 Task: Add Attachment from "Attach a link" to Card Card0000000388 in Board Board0000000097 in Workspace WS0000000033 in Trello. Add Cover Red to Card Card0000000388 in Board Board0000000097 in Workspace WS0000000033 in Trello. Add "Join Card" Button Button0000000388  to Card Card0000000388 in Board Board0000000097 in Workspace WS0000000033 in Trello. Add Description DS0000000388 to Card Card0000000388 in Board Board0000000097 in Workspace WS0000000033 in Trello. Add Comment CM0000000388 to Card Card0000000388 in Board Board0000000097 in Workspace WS0000000033 in Trello
Action: Mouse moved to (344, 476)
Screenshot: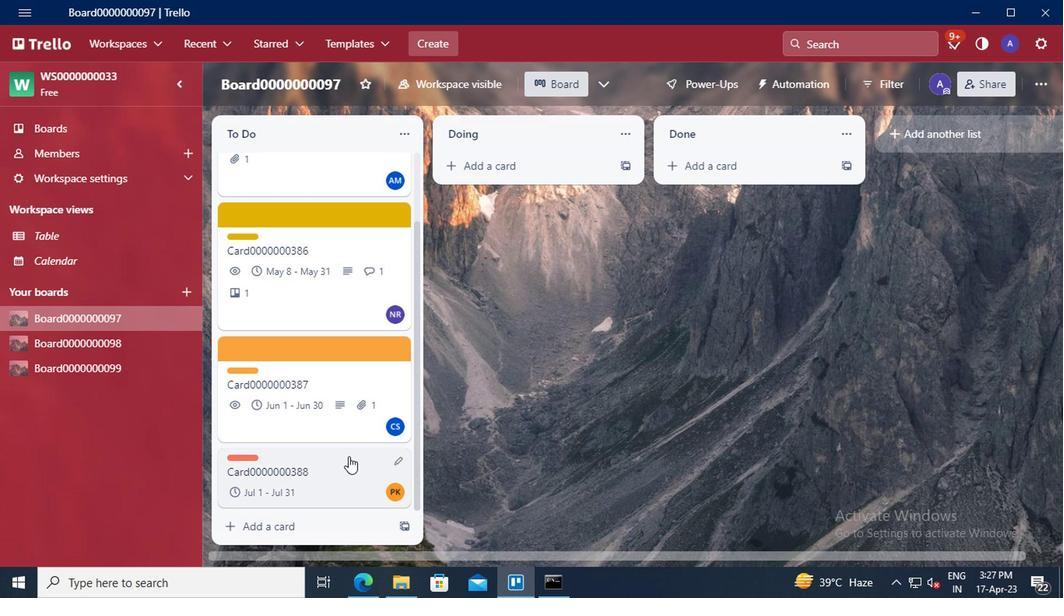 
Action: Mouse pressed left at (344, 476)
Screenshot: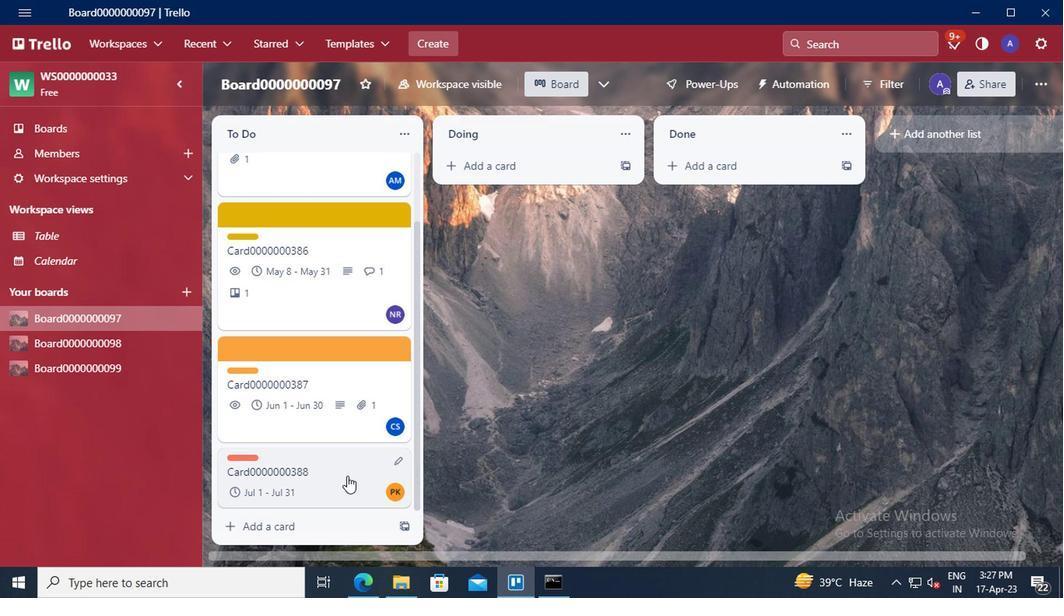
Action: Mouse moved to (720, 275)
Screenshot: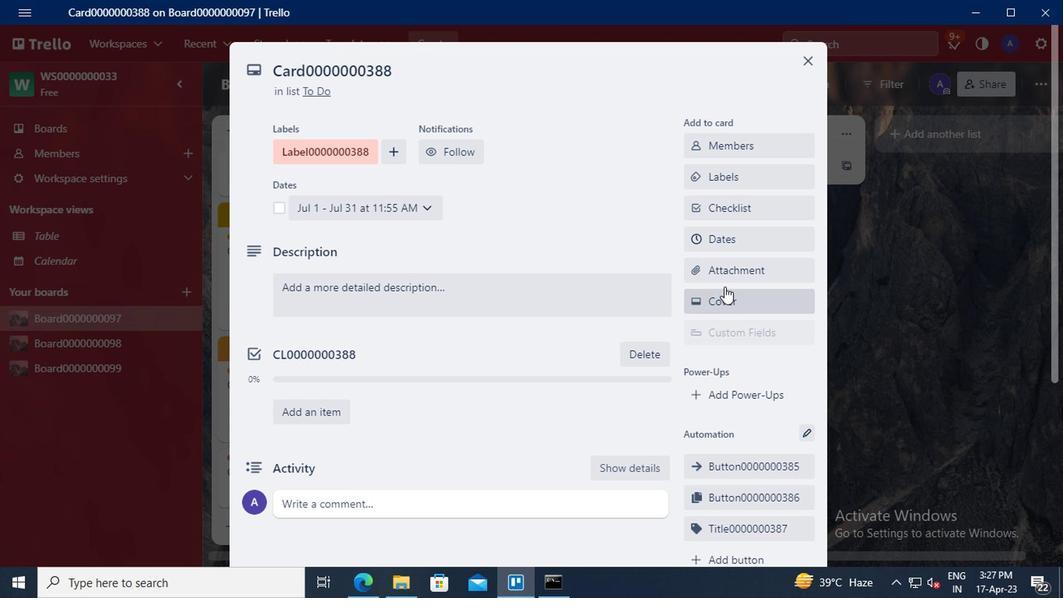 
Action: Mouse pressed left at (720, 275)
Screenshot: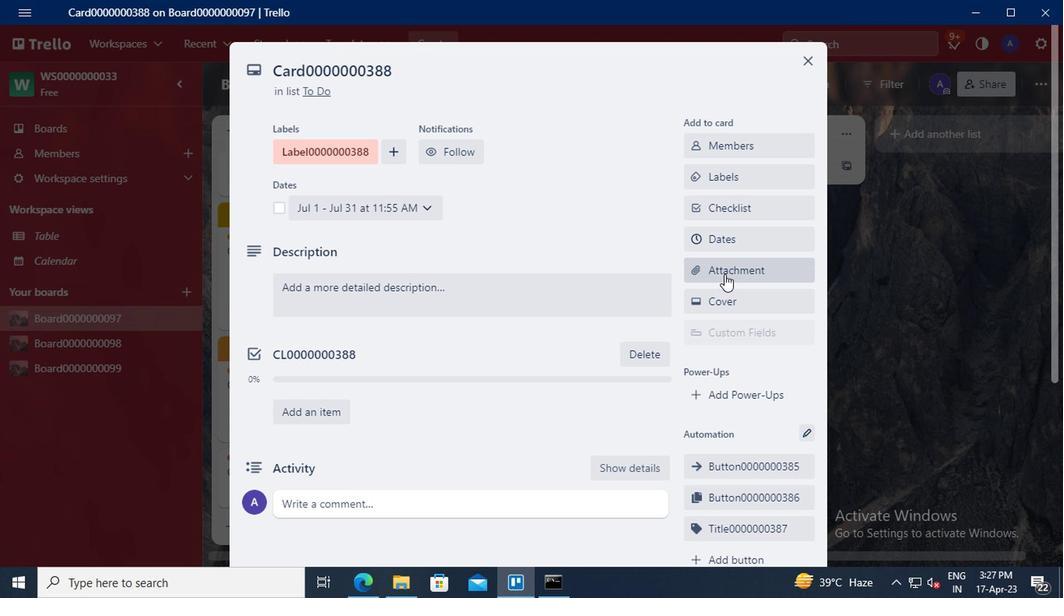 
Action: Mouse moved to (369, 594)
Screenshot: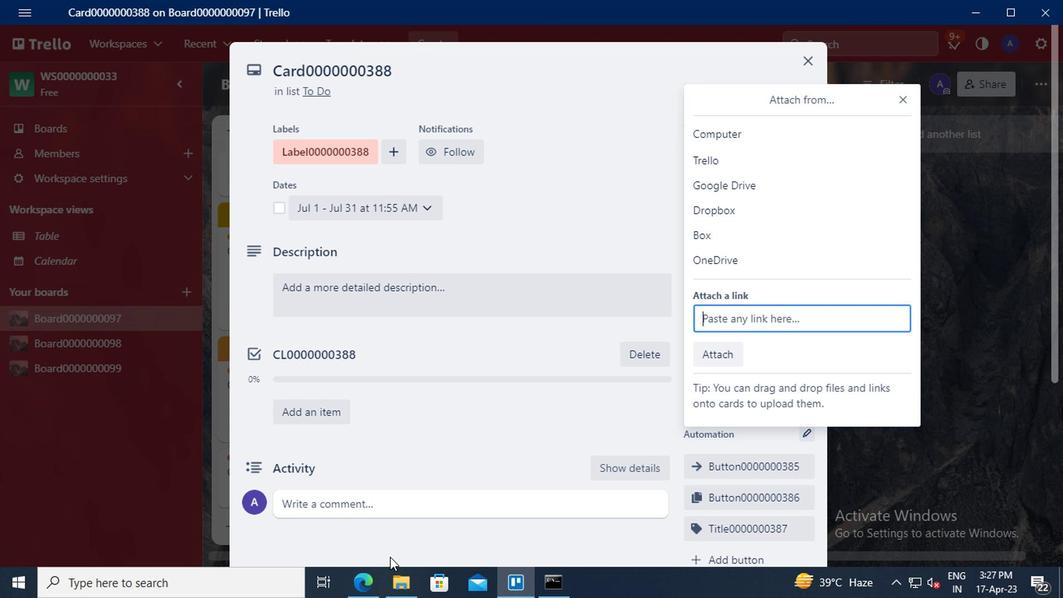 
Action: Mouse pressed left at (369, 594)
Screenshot: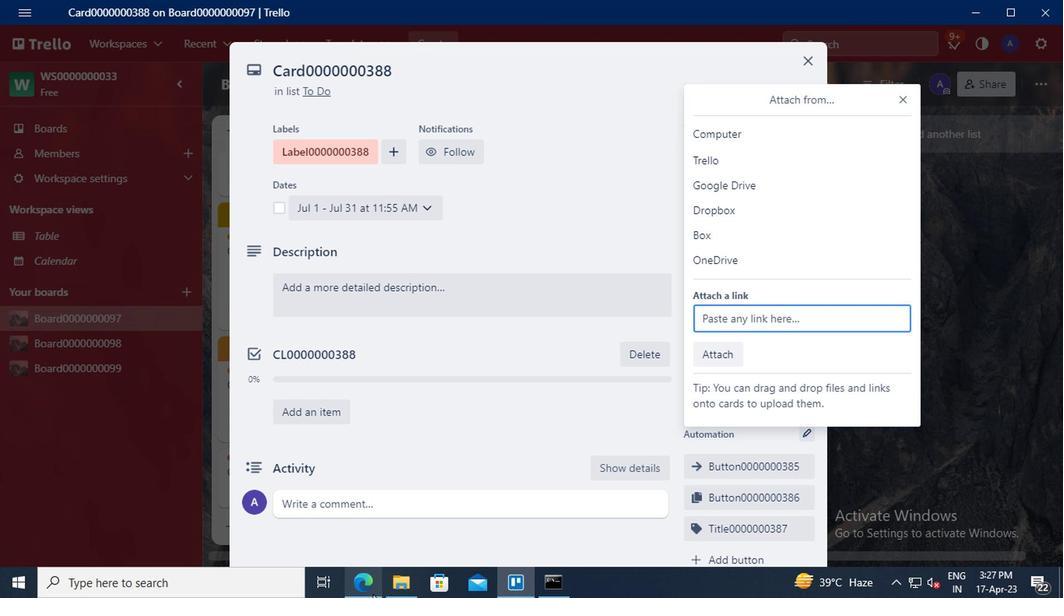 
Action: Mouse moved to (255, 44)
Screenshot: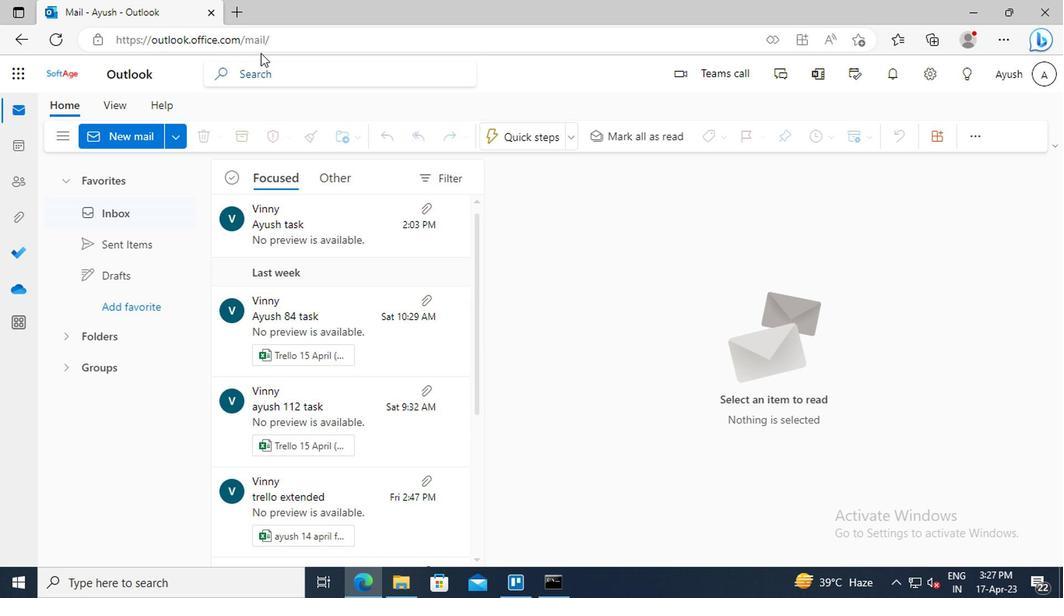 
Action: Mouse pressed left at (255, 44)
Screenshot: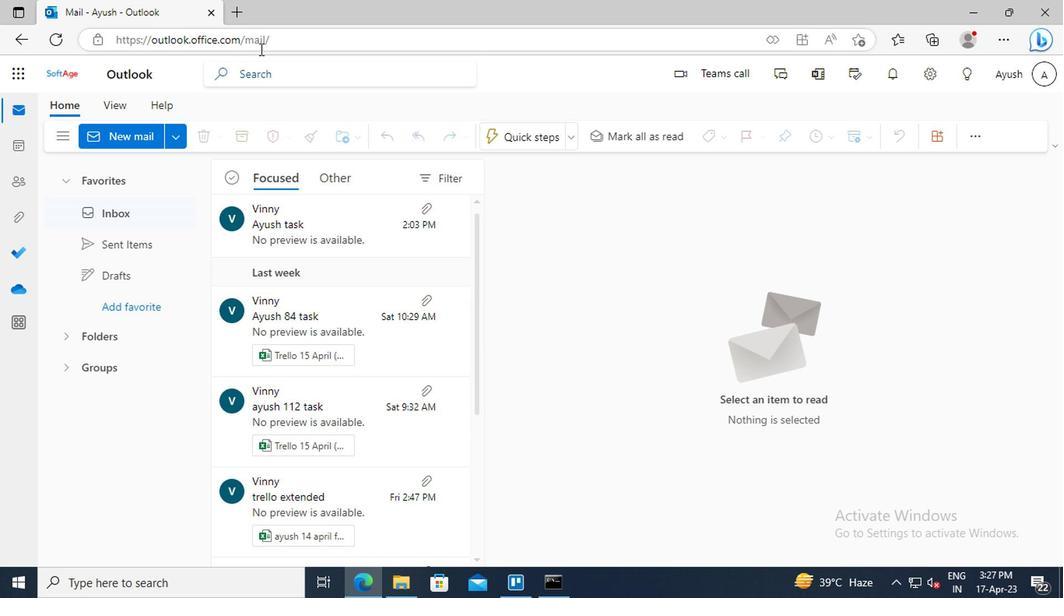 
Action: Key pressed ctrl+C
Screenshot: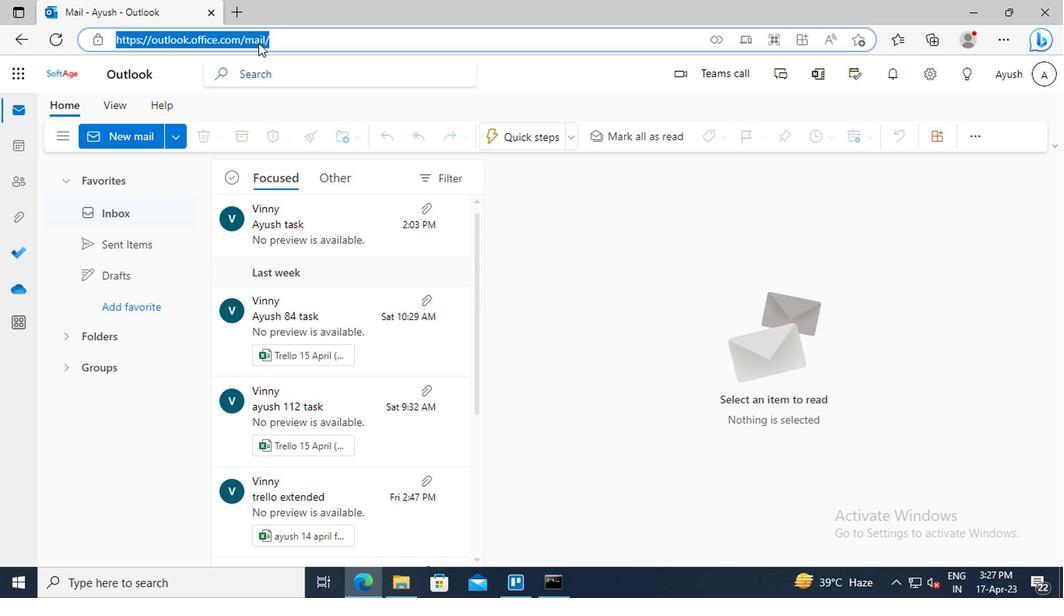 
Action: Mouse moved to (519, 587)
Screenshot: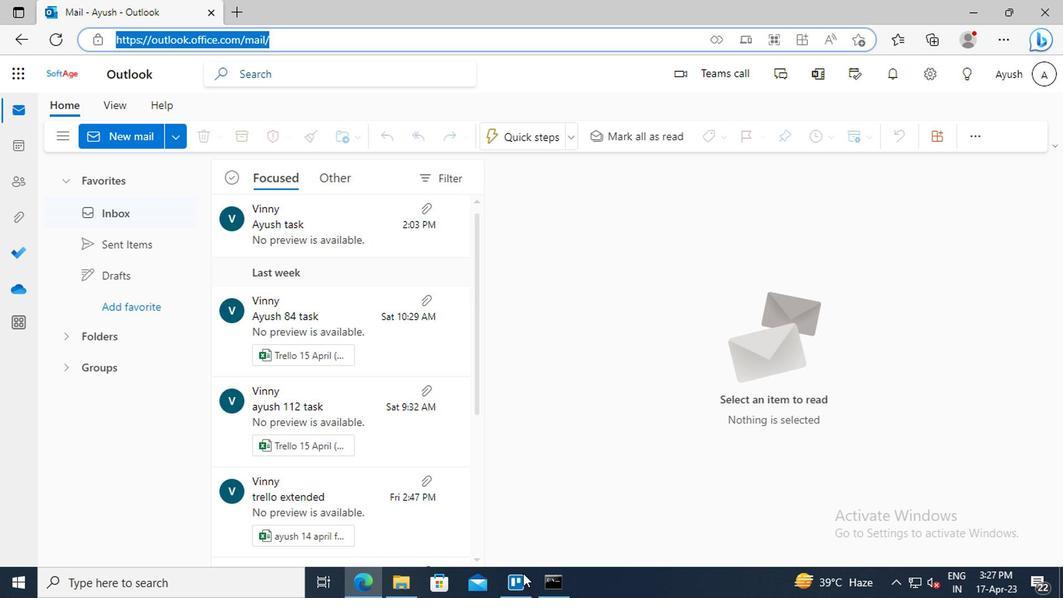 
Action: Mouse pressed left at (519, 587)
Screenshot: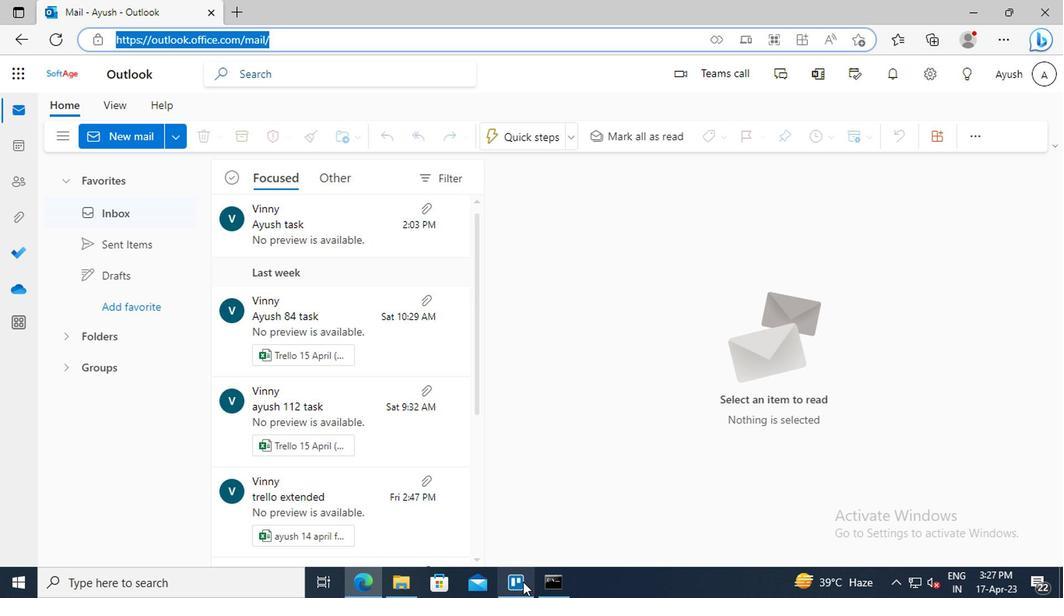 
Action: Mouse moved to (728, 318)
Screenshot: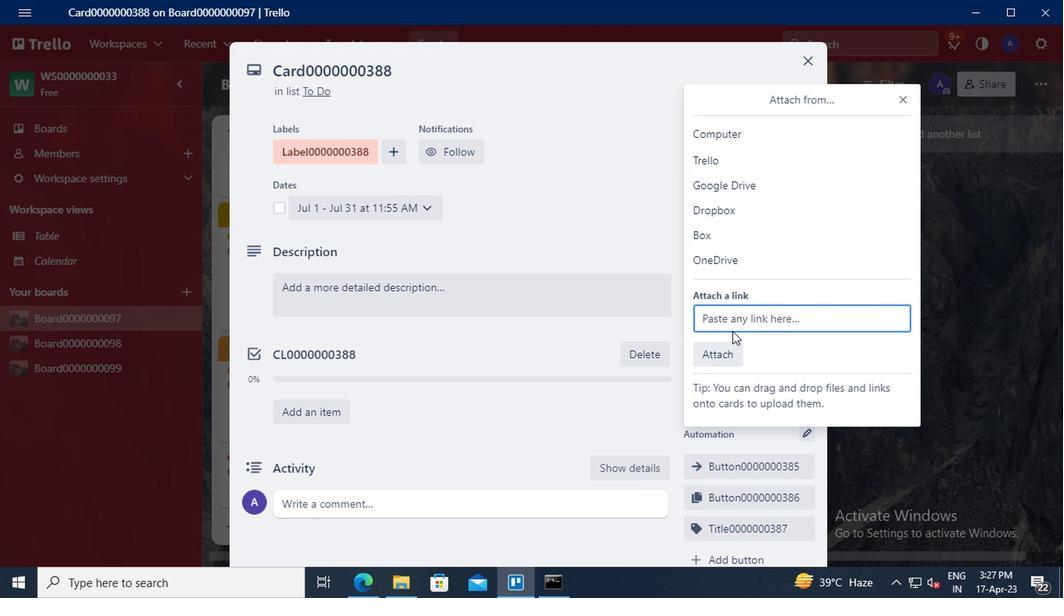 
Action: Mouse pressed left at (728, 318)
Screenshot: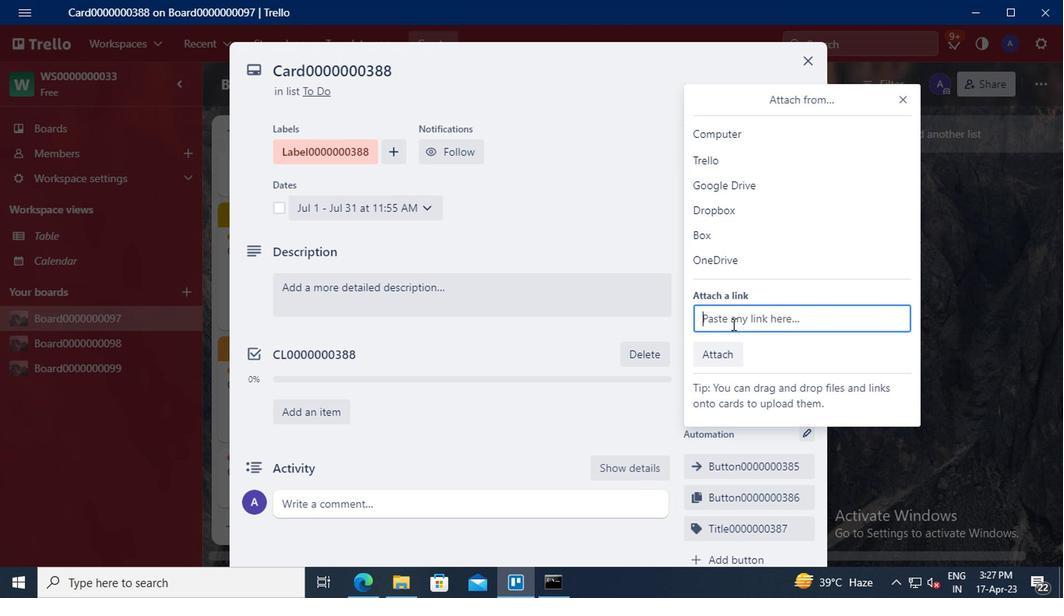 
Action: Key pressed ctrl+V
Screenshot: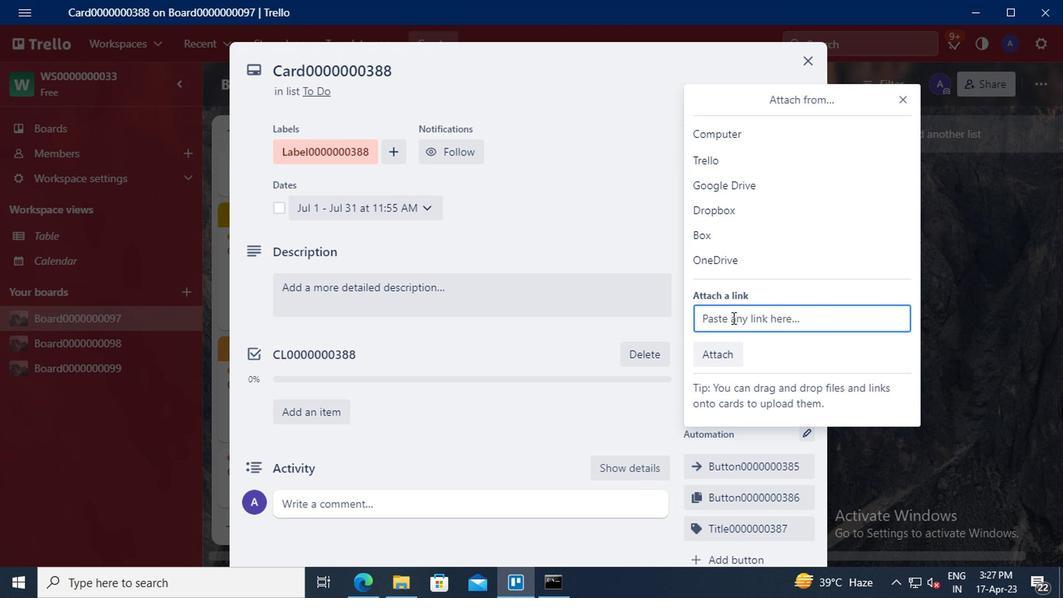 
Action: Mouse moved to (717, 410)
Screenshot: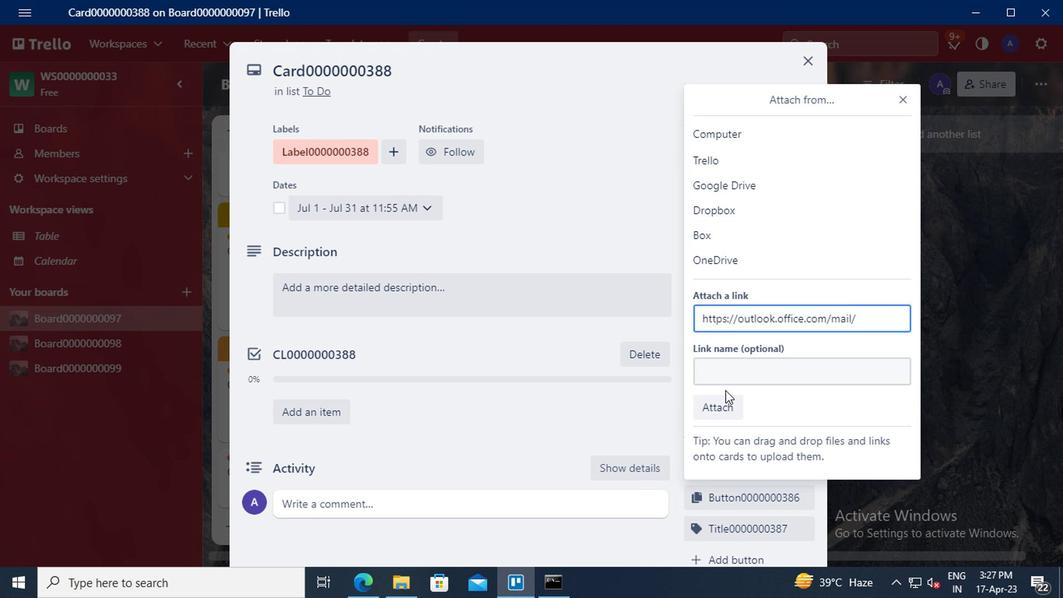 
Action: Mouse pressed left at (717, 410)
Screenshot: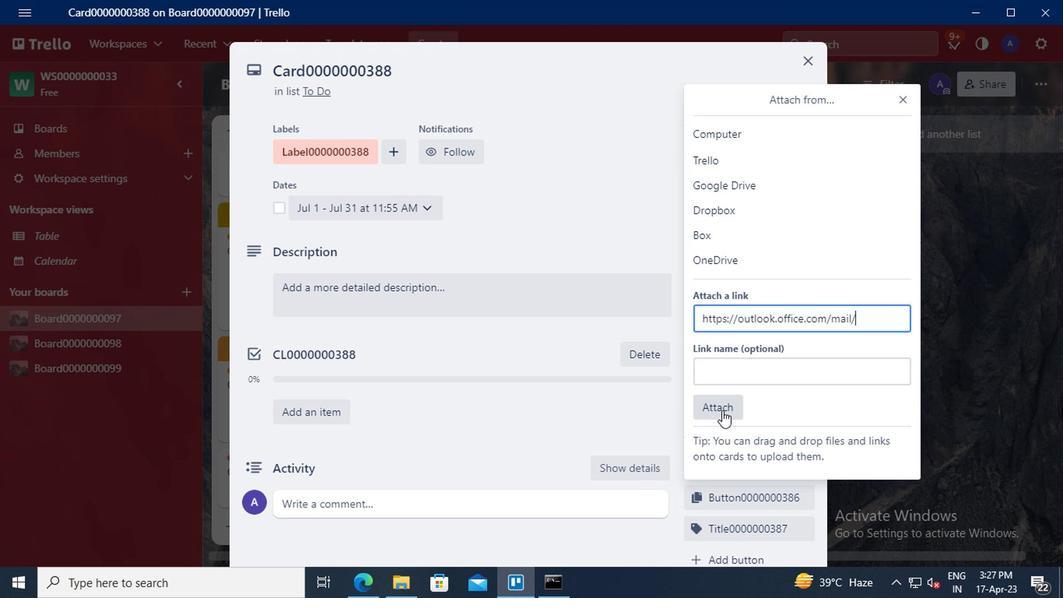 
Action: Mouse moved to (726, 297)
Screenshot: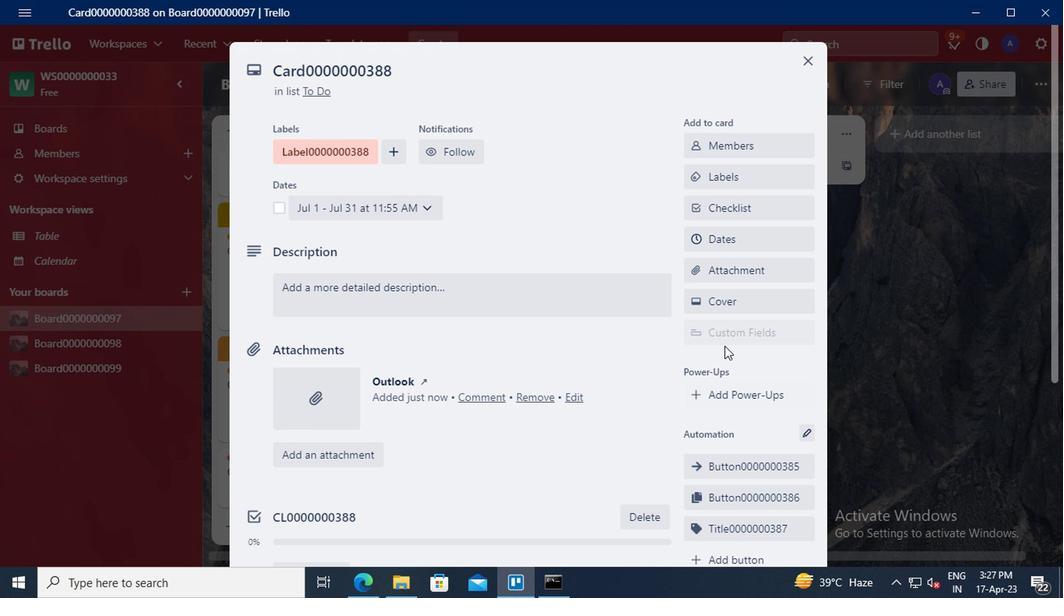 
Action: Mouse pressed left at (726, 297)
Screenshot: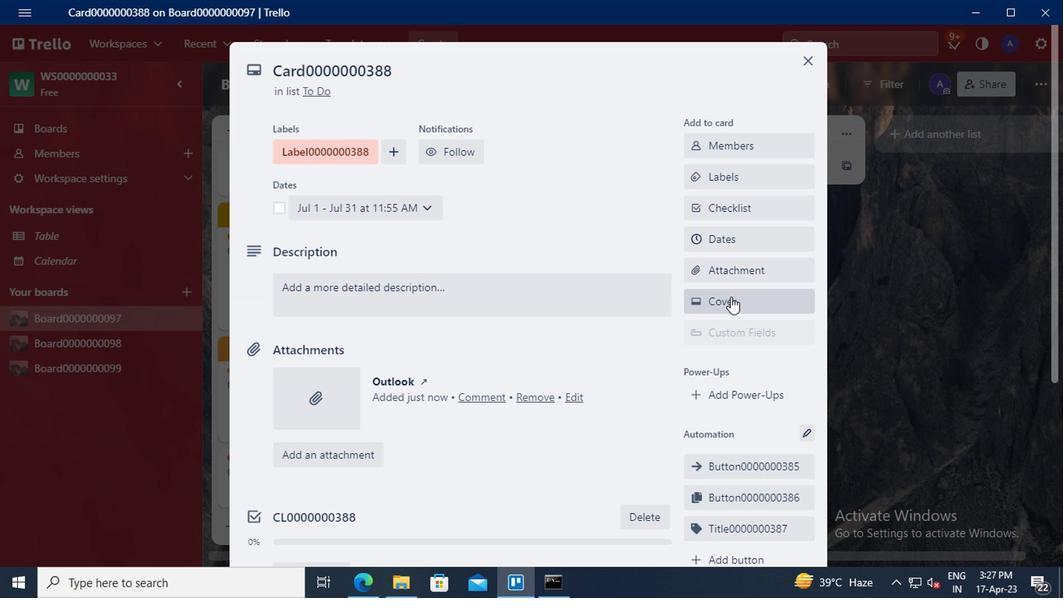 
Action: Mouse moved to (833, 258)
Screenshot: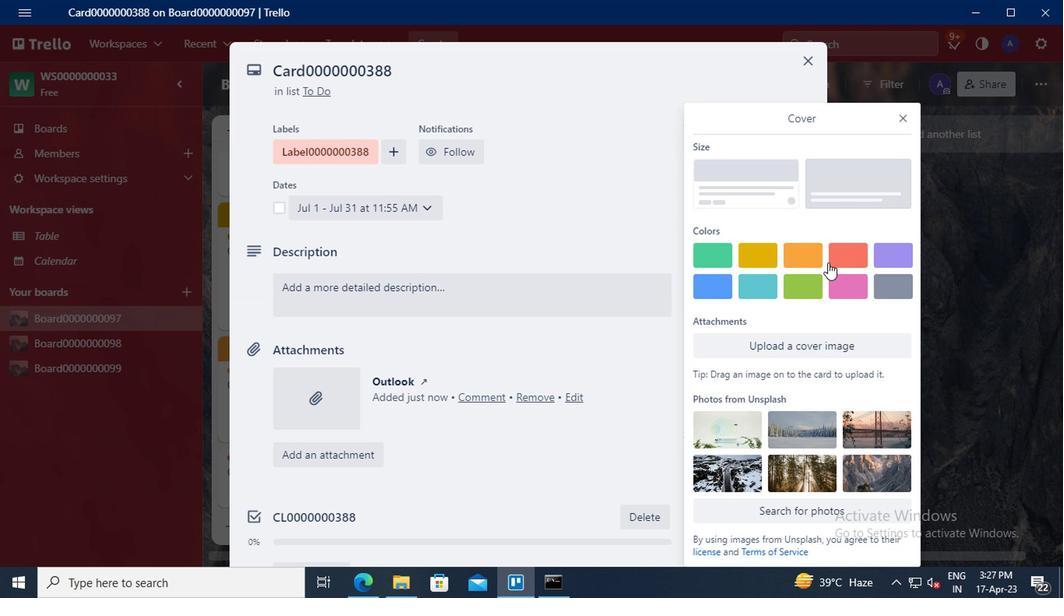 
Action: Mouse pressed left at (833, 258)
Screenshot: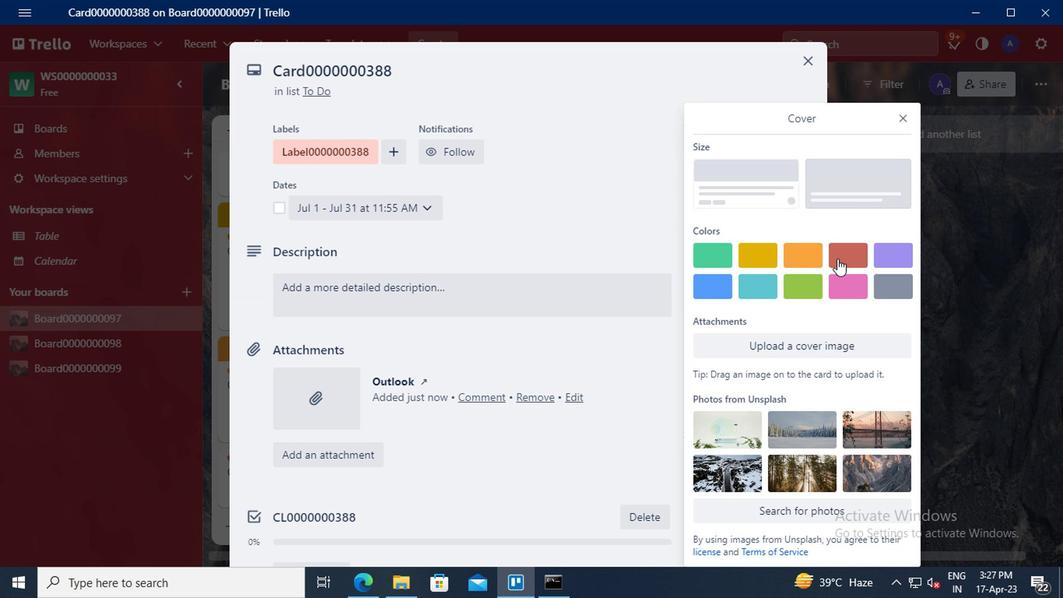 
Action: Mouse moved to (898, 91)
Screenshot: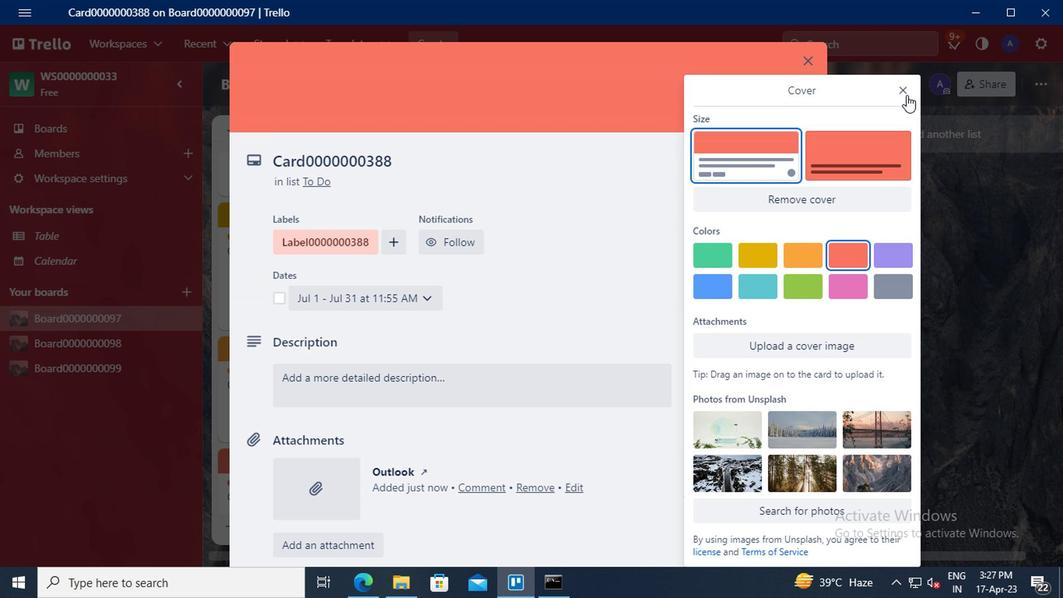 
Action: Mouse pressed left at (898, 91)
Screenshot: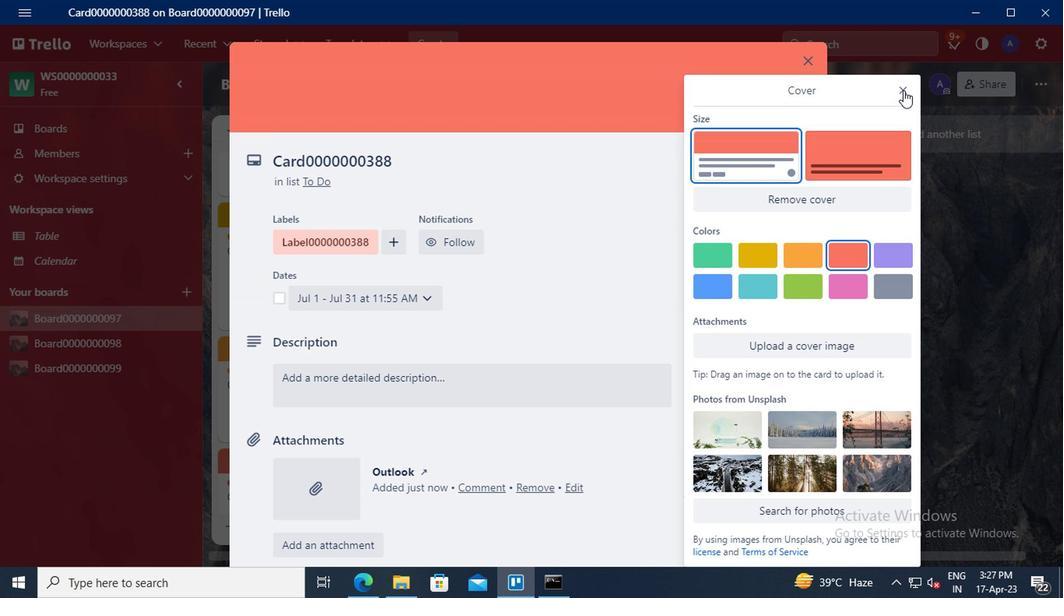 
Action: Mouse moved to (753, 247)
Screenshot: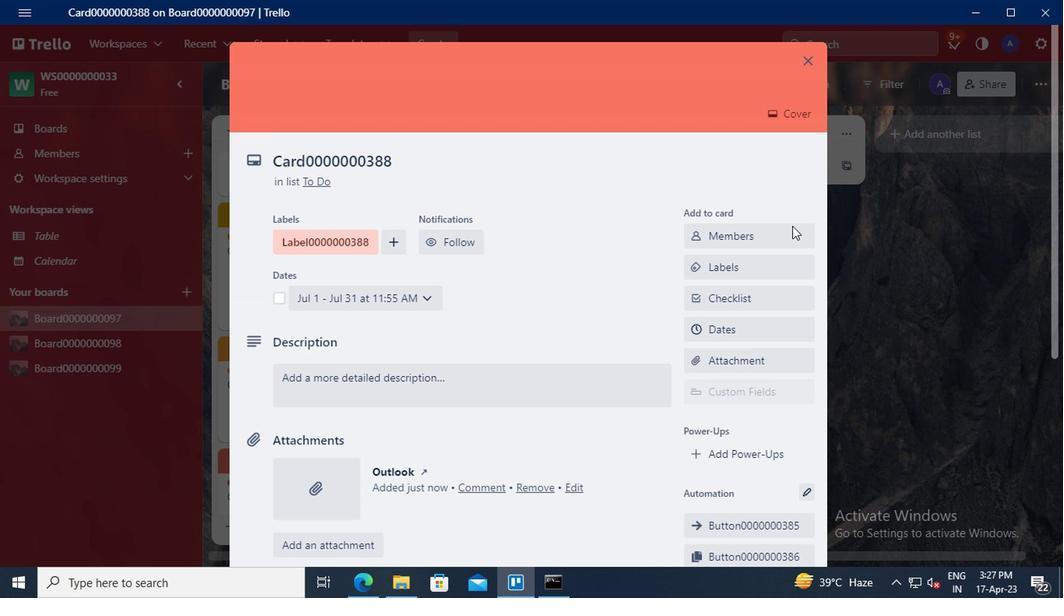 
Action: Mouse scrolled (753, 246) with delta (0, 0)
Screenshot: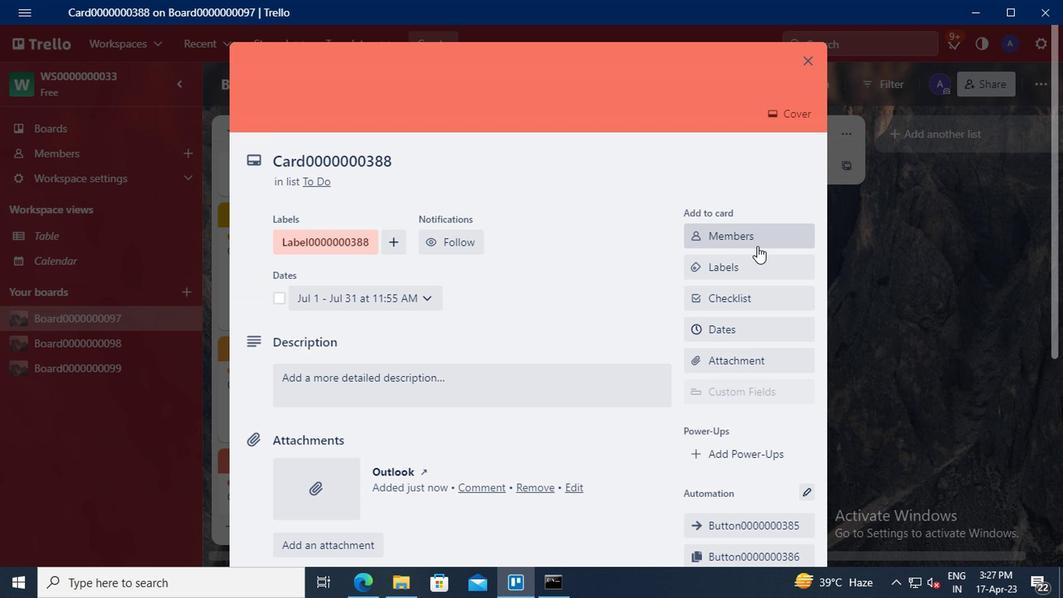 
Action: Mouse scrolled (753, 246) with delta (0, 0)
Screenshot: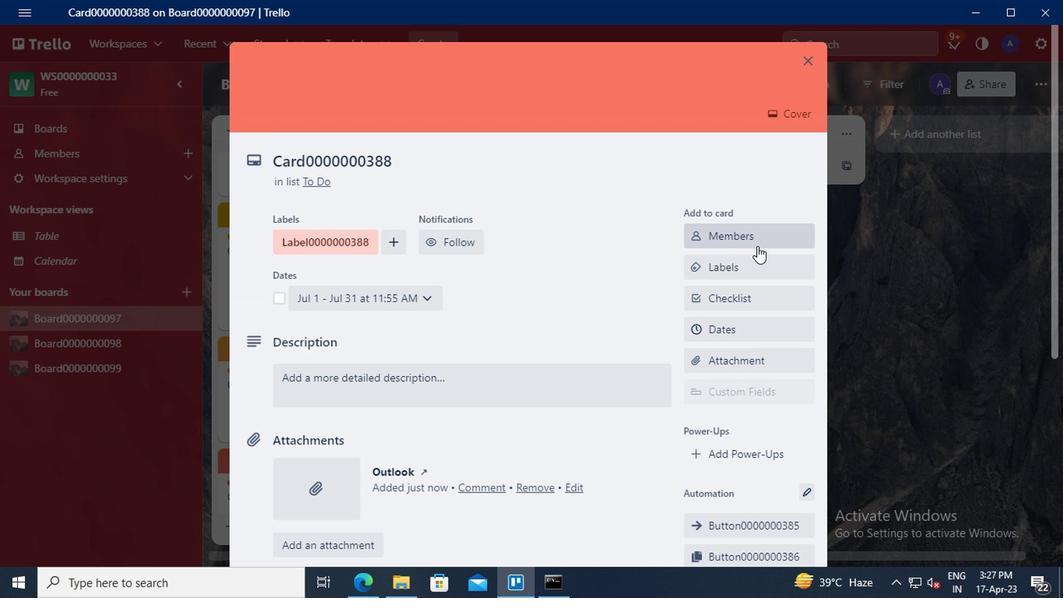 
Action: Mouse moved to (736, 240)
Screenshot: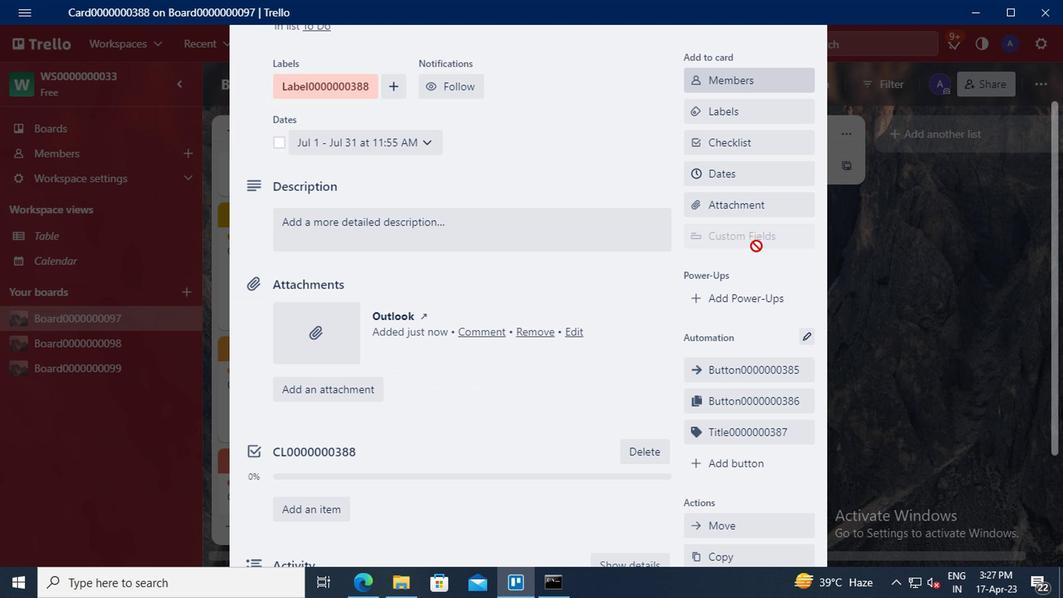 
Action: Mouse scrolled (736, 239) with delta (0, -1)
Screenshot: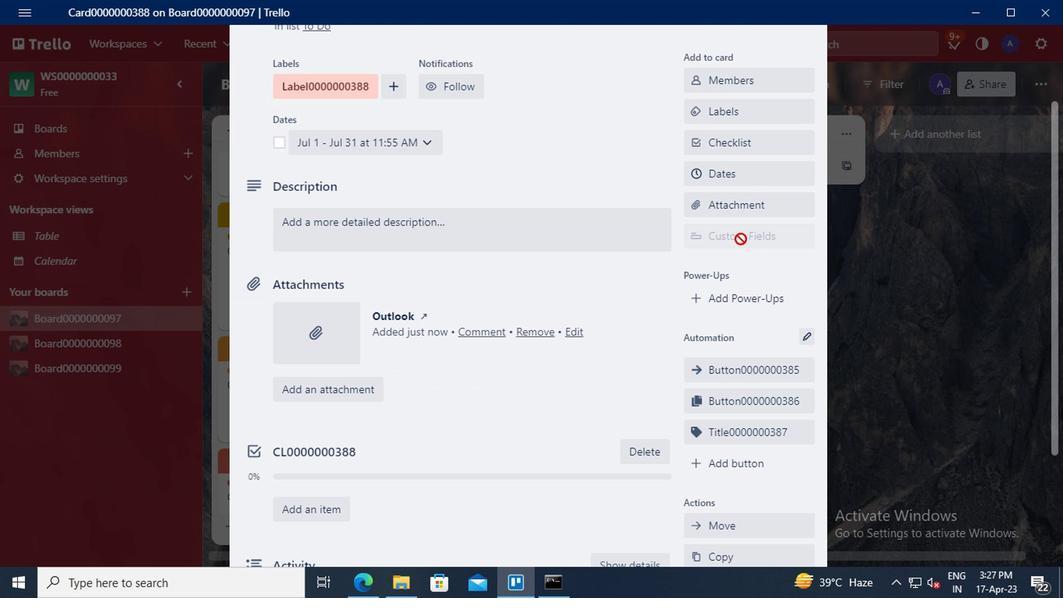 
Action: Mouse moved to (749, 384)
Screenshot: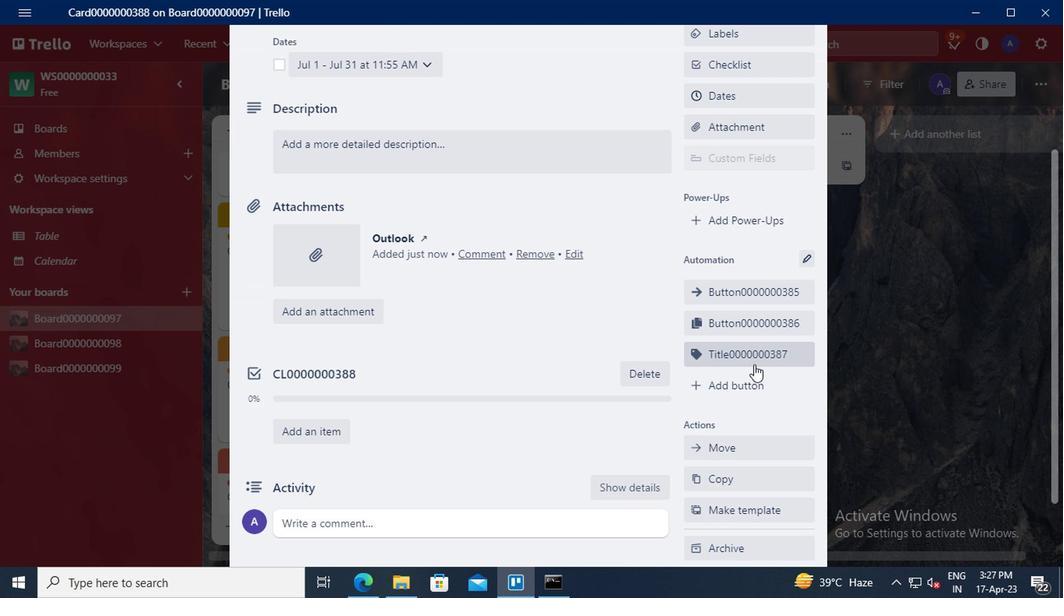 
Action: Mouse pressed left at (749, 384)
Screenshot: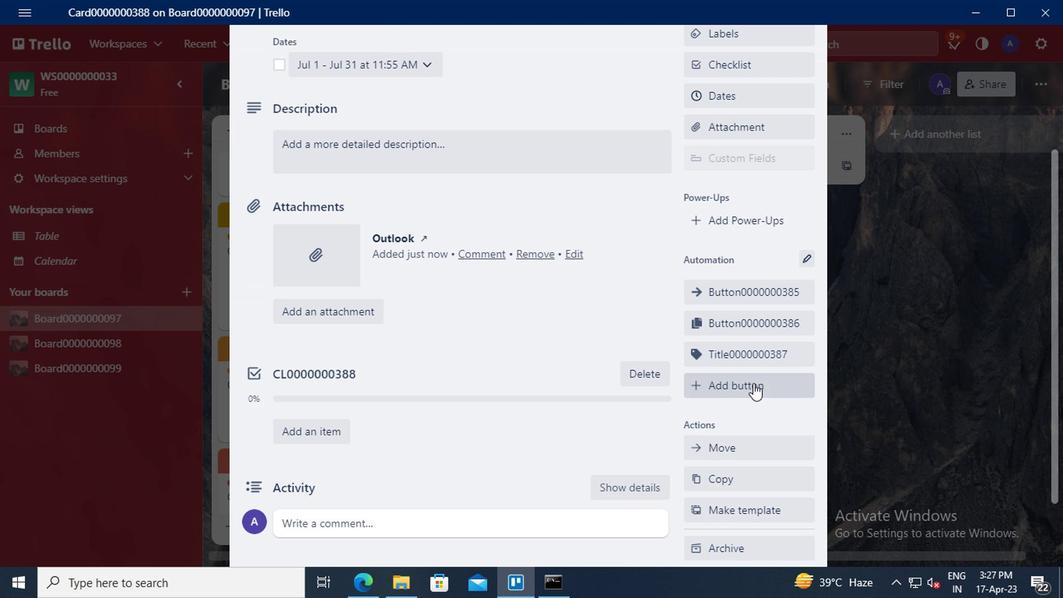 
Action: Mouse moved to (749, 244)
Screenshot: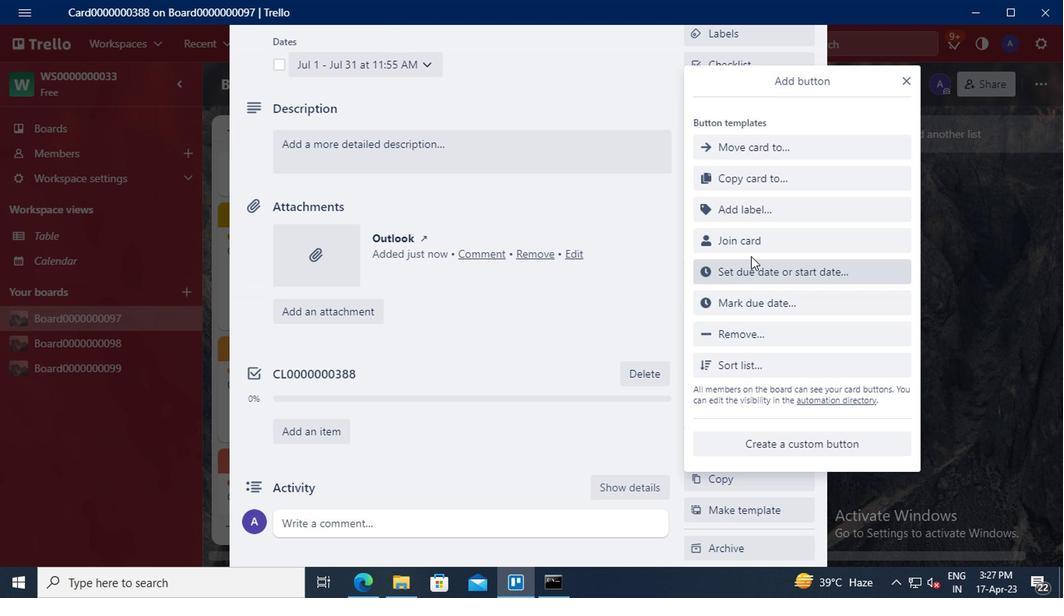 
Action: Mouse pressed left at (749, 244)
Screenshot: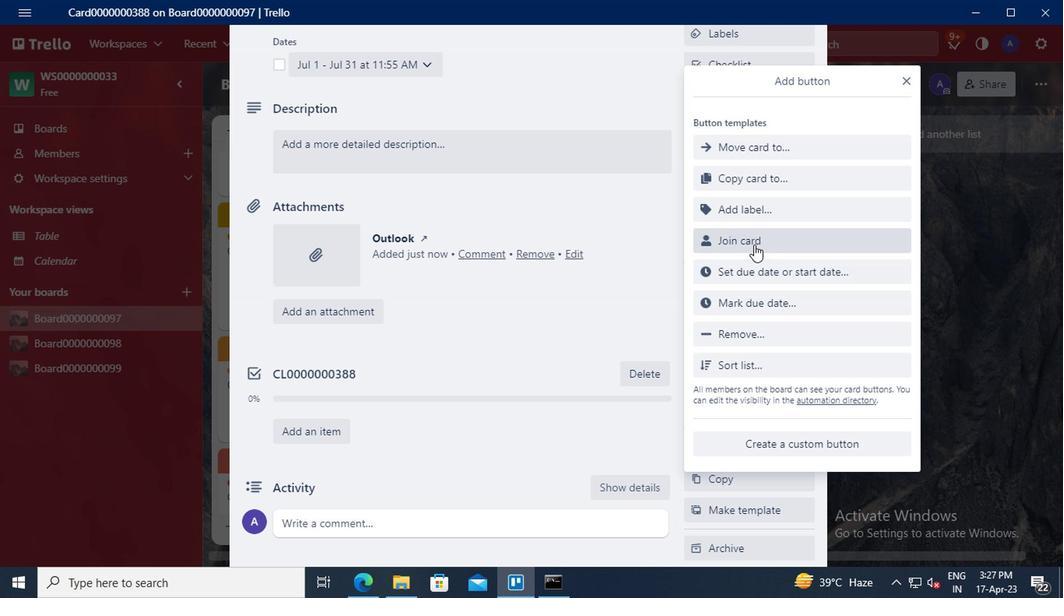 
Action: Mouse moved to (759, 165)
Screenshot: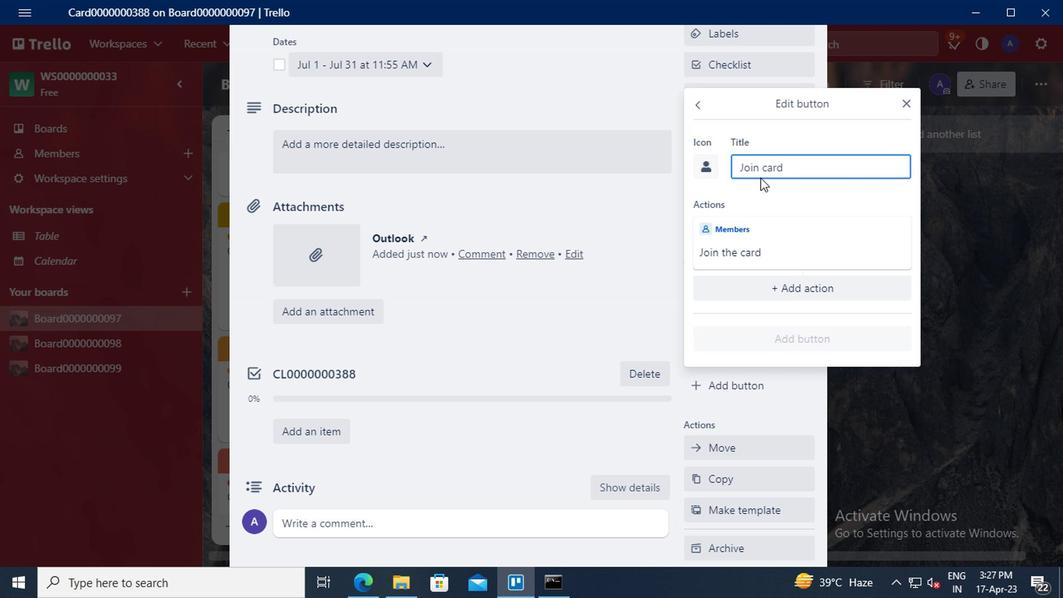 
Action: Mouse pressed left at (759, 165)
Screenshot: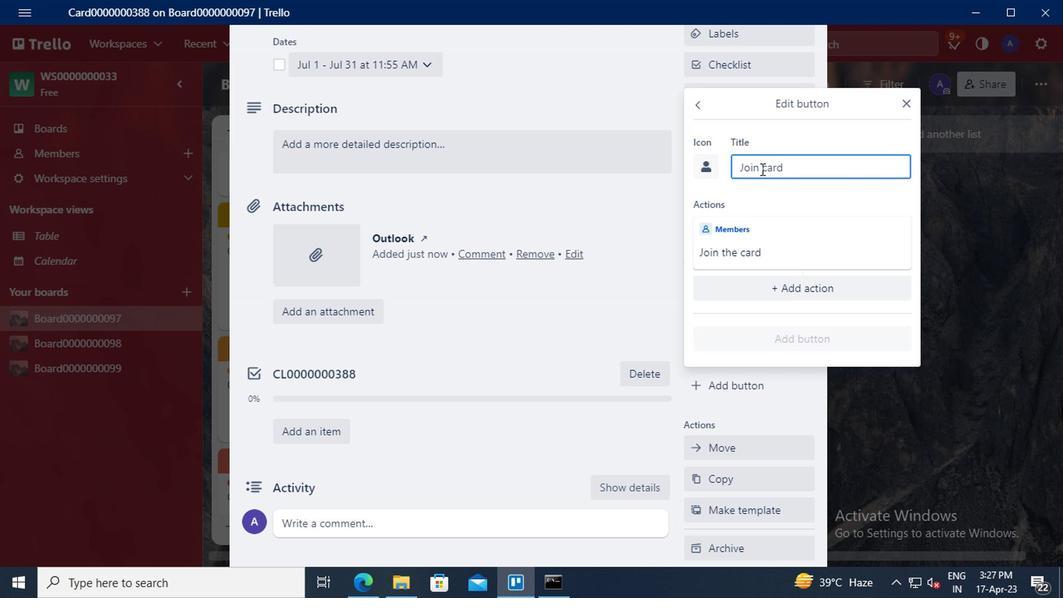
Action: Key pressed <Key.shift>ctrl+BUTTON0000000388
Screenshot: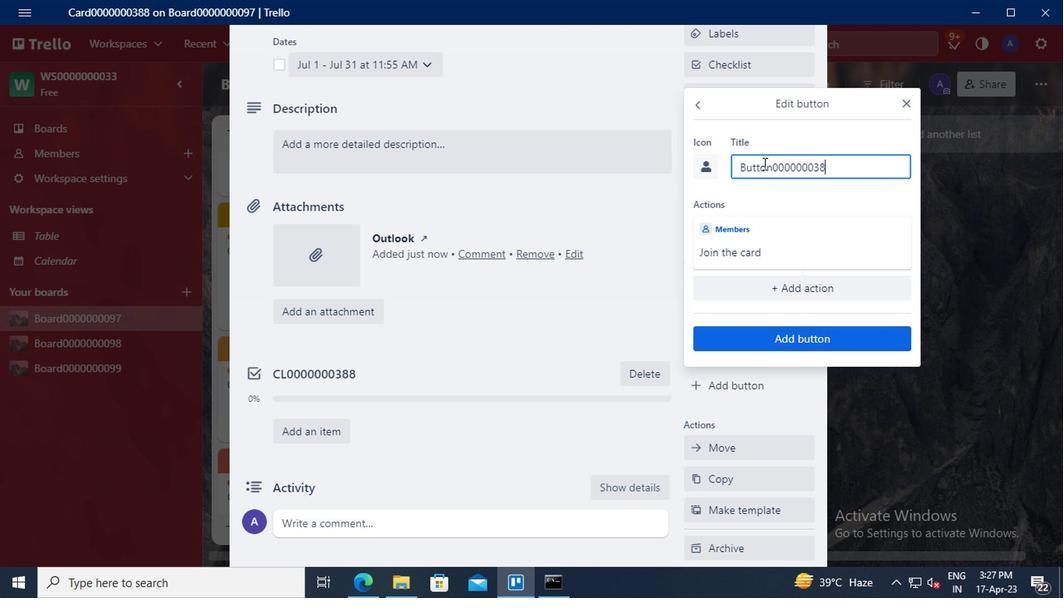 
Action: Mouse moved to (778, 330)
Screenshot: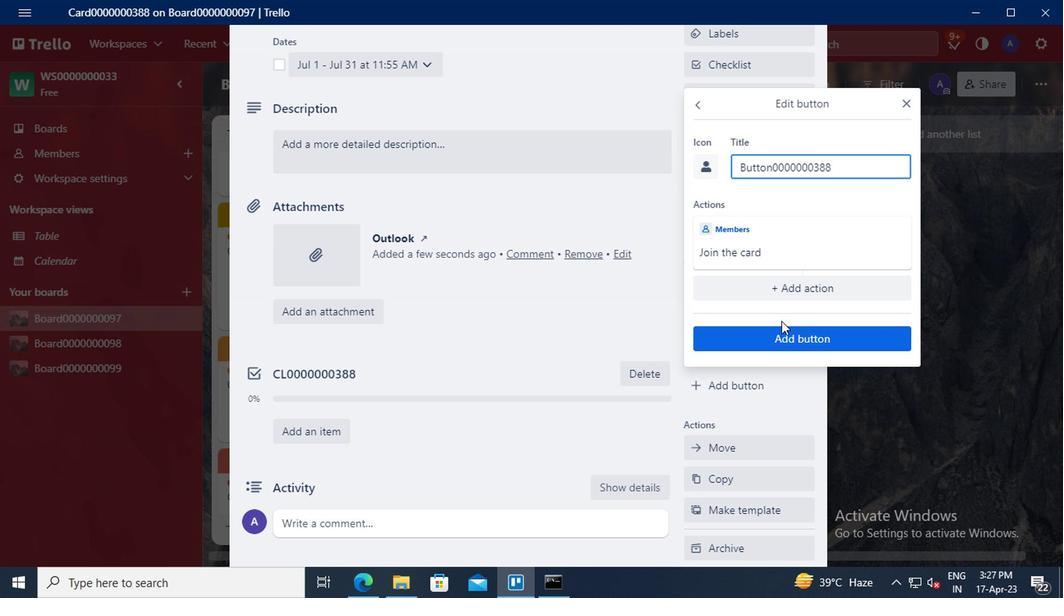 
Action: Mouse pressed left at (778, 330)
Screenshot: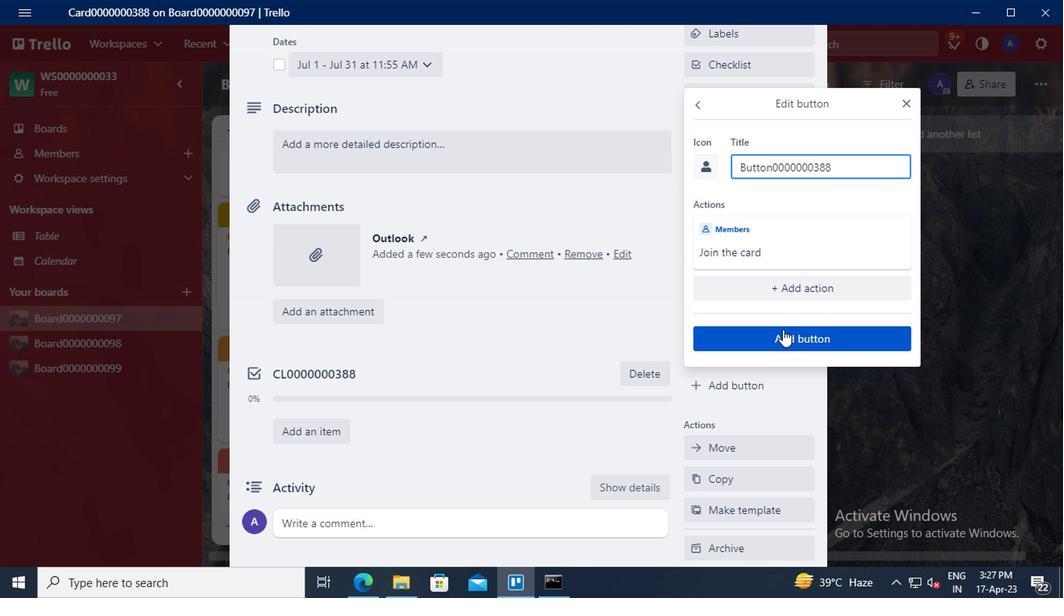 
Action: Mouse moved to (470, 347)
Screenshot: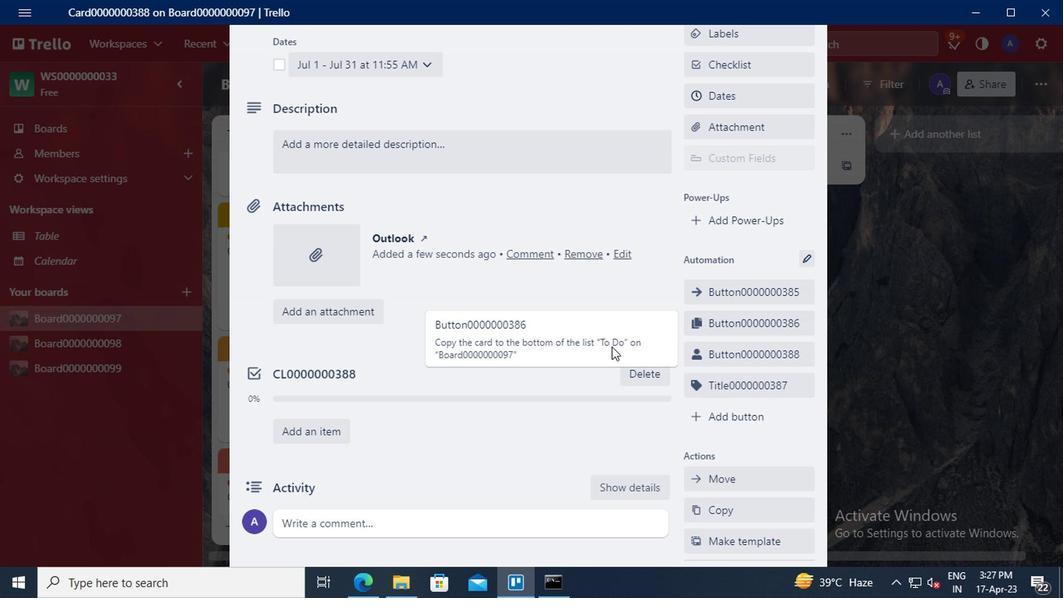 
Action: Mouse scrolled (470, 348) with delta (0, 1)
Screenshot: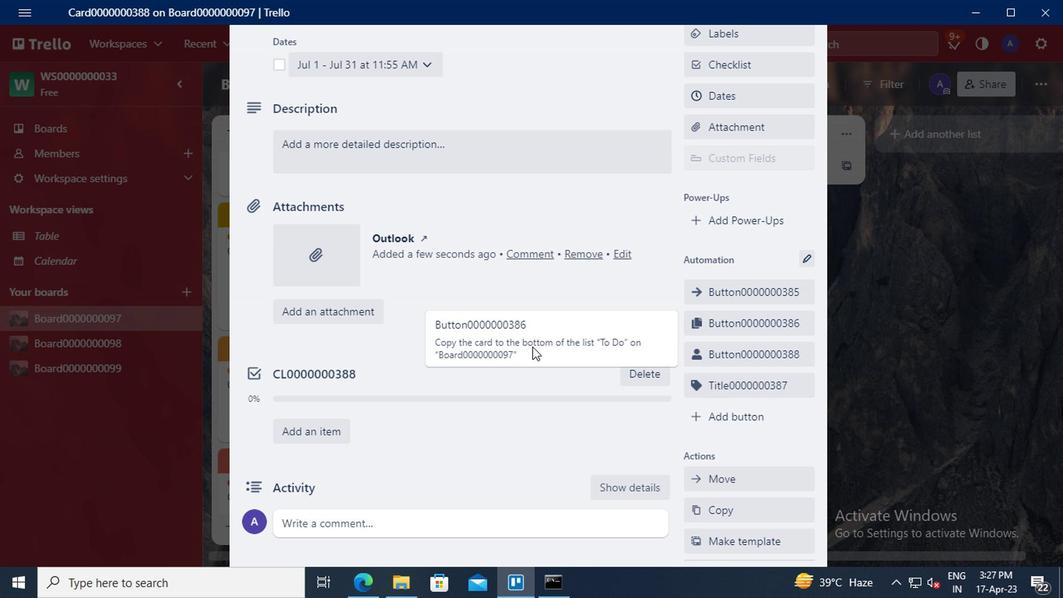 
Action: Mouse moved to (348, 170)
Screenshot: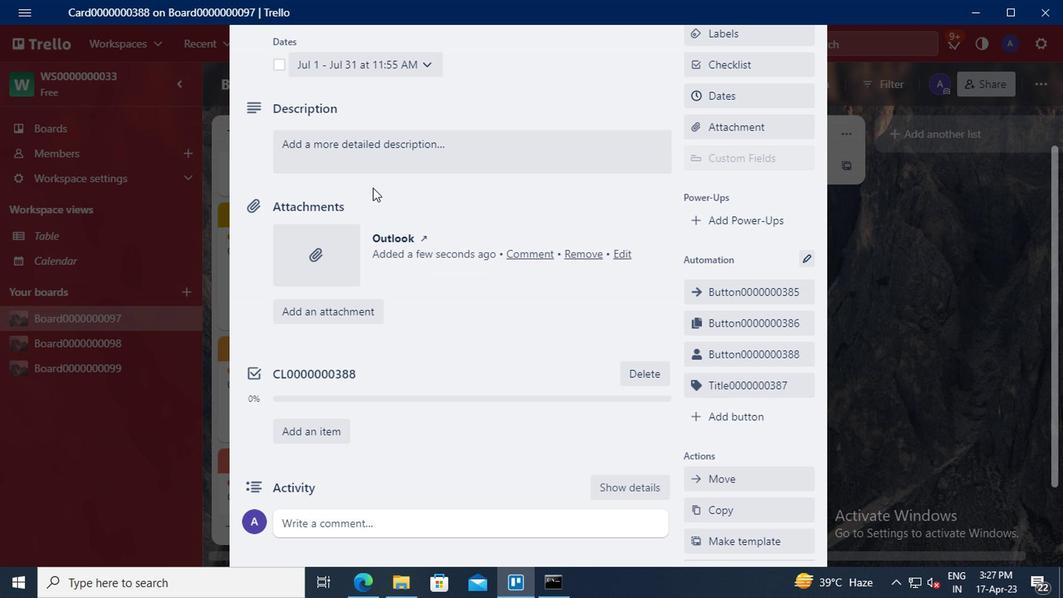 
Action: Mouse scrolled (348, 171) with delta (0, 0)
Screenshot: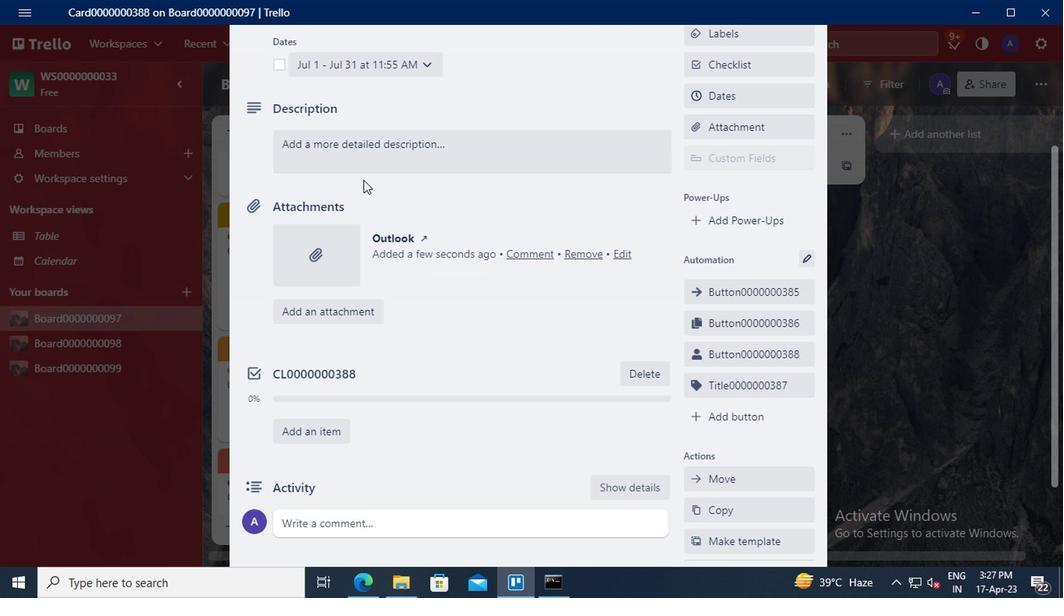
Action: Mouse scrolled (348, 171) with delta (0, 0)
Screenshot: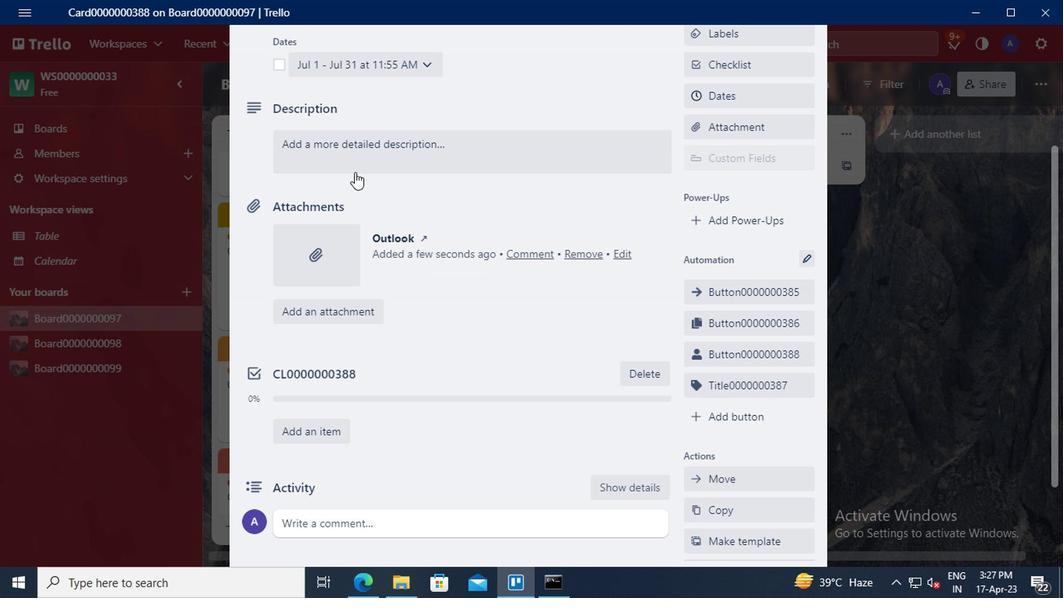 
Action: Mouse moved to (323, 306)
Screenshot: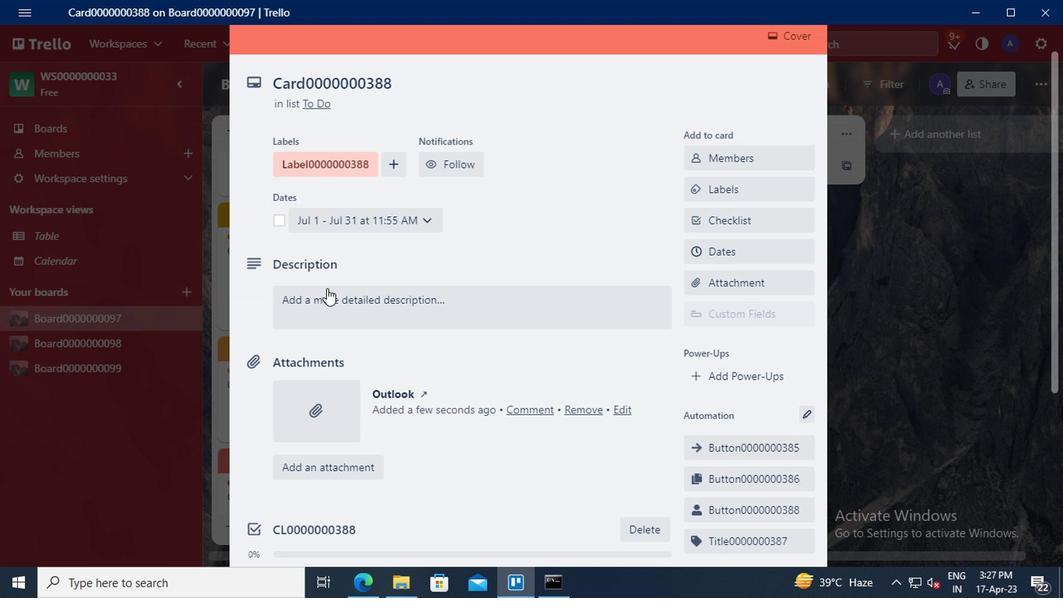 
Action: Mouse pressed left at (323, 306)
Screenshot: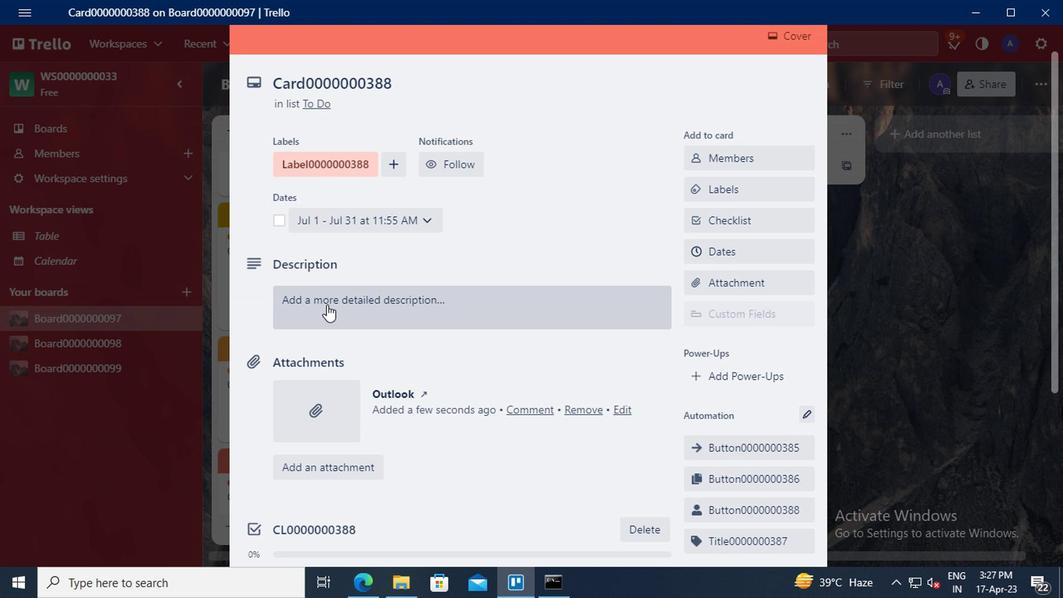 
Action: Mouse moved to (300, 344)
Screenshot: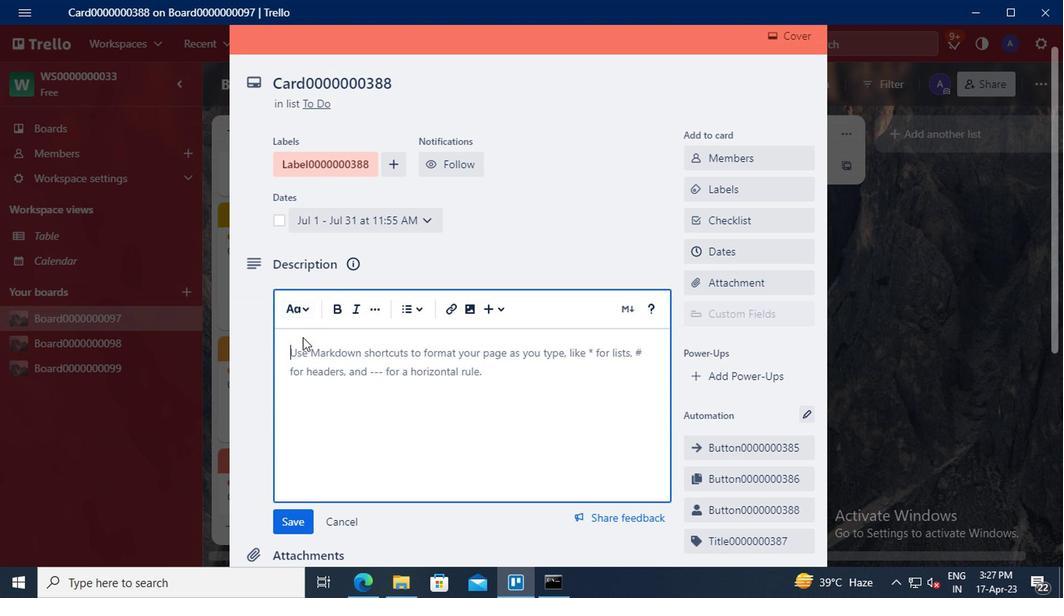 
Action: Mouse pressed left at (300, 344)
Screenshot: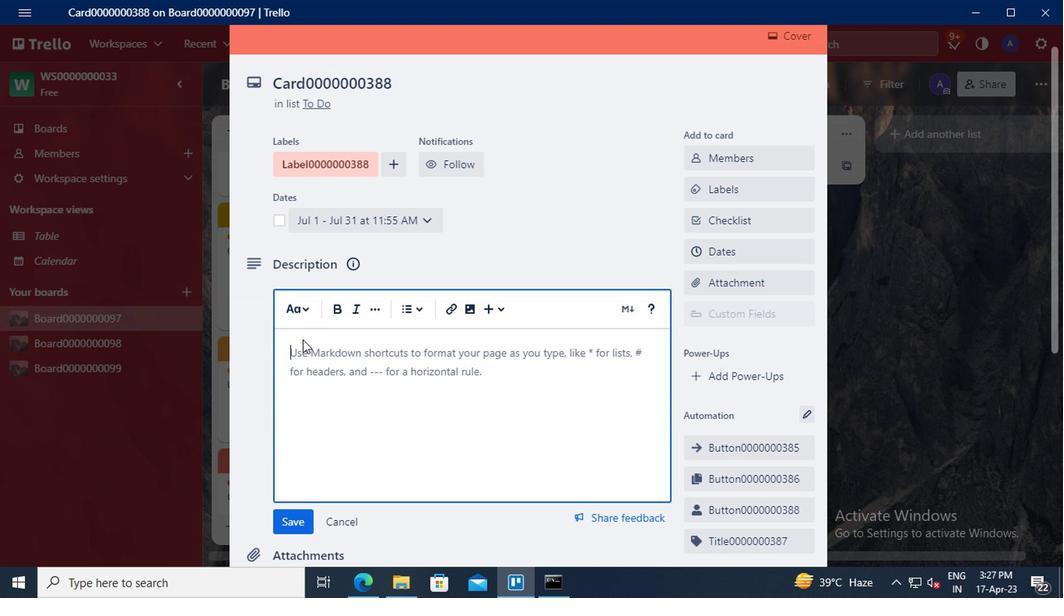 
Action: Key pressed <Key.shift>DS0000000388
Screenshot: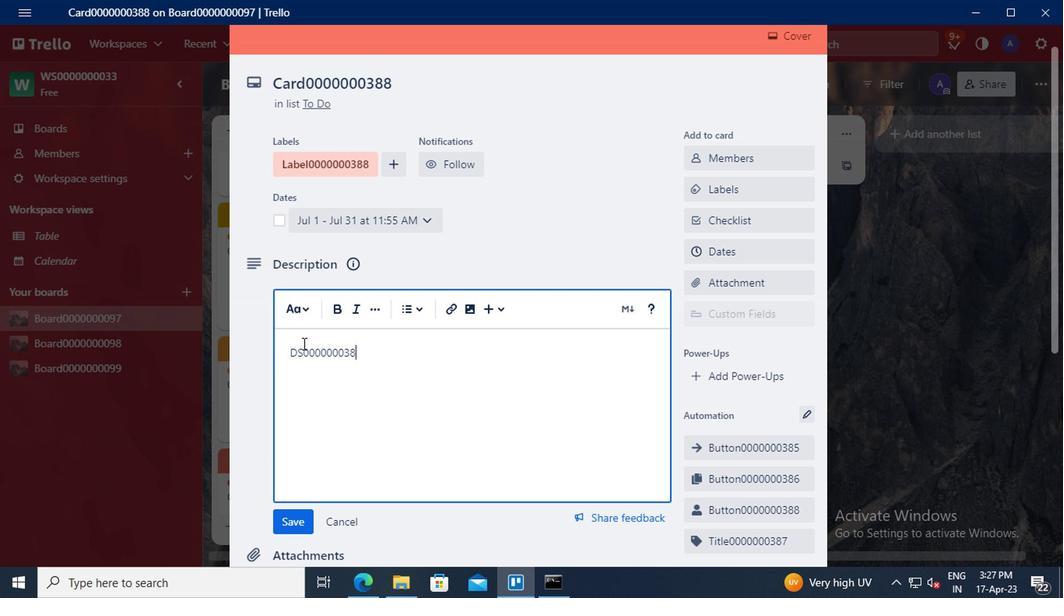 
Action: Mouse scrolled (300, 343) with delta (0, -1)
Screenshot: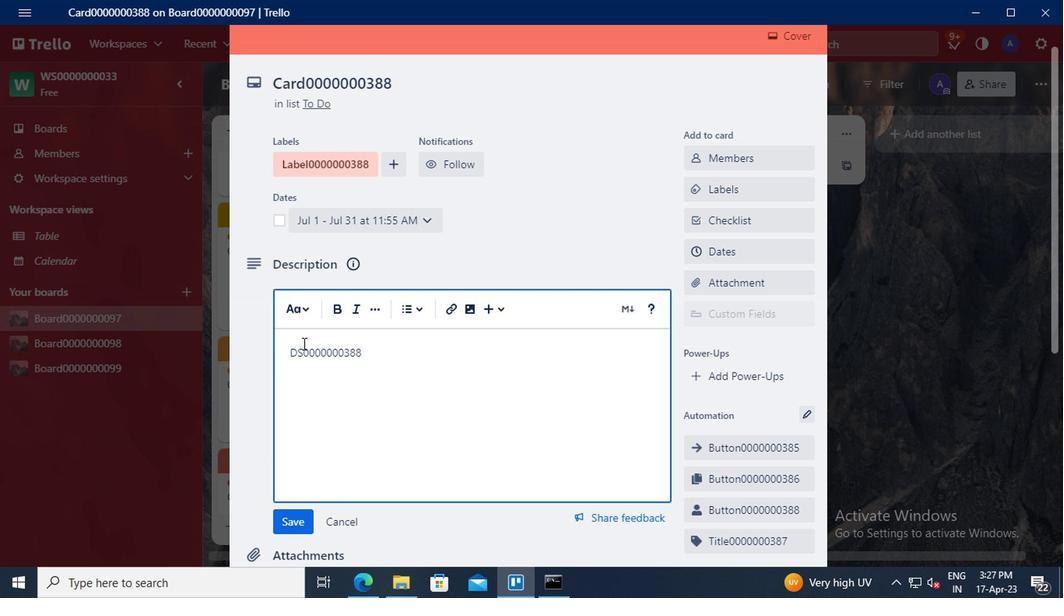 
Action: Mouse scrolled (300, 343) with delta (0, -1)
Screenshot: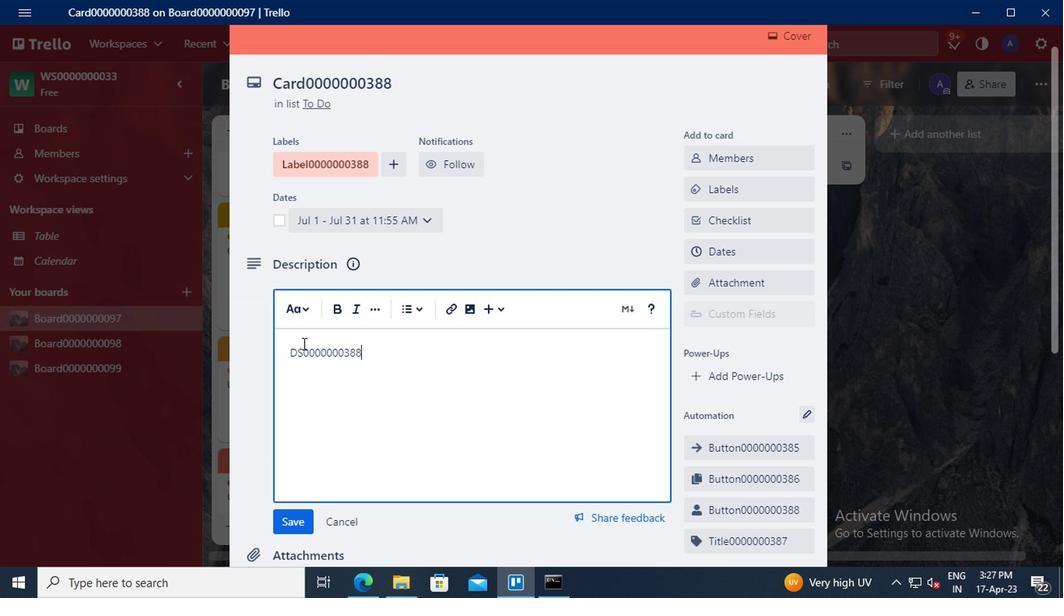 
Action: Mouse moved to (301, 366)
Screenshot: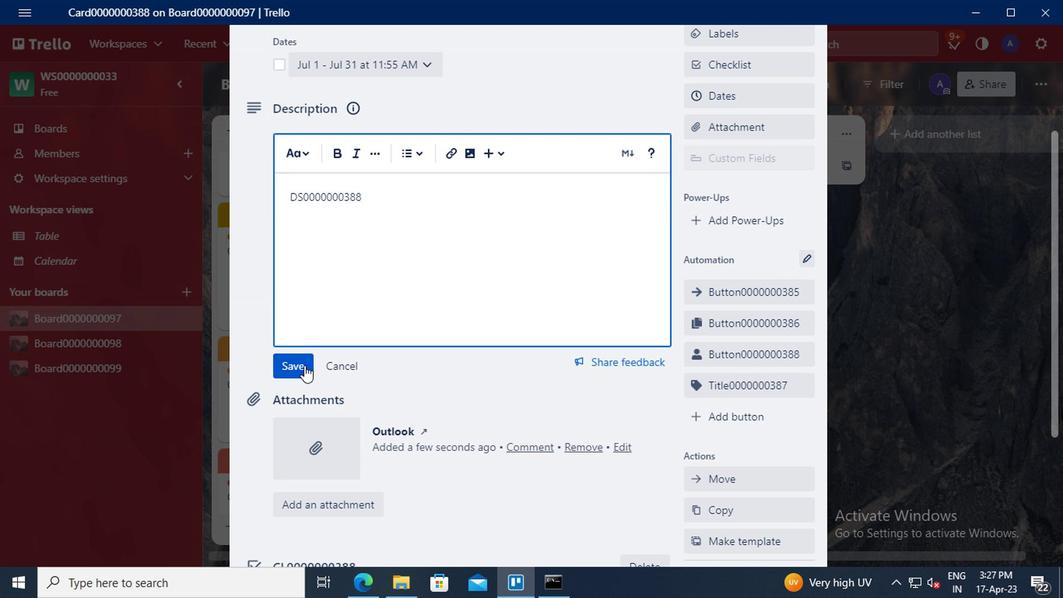 
Action: Mouse pressed left at (301, 366)
Screenshot: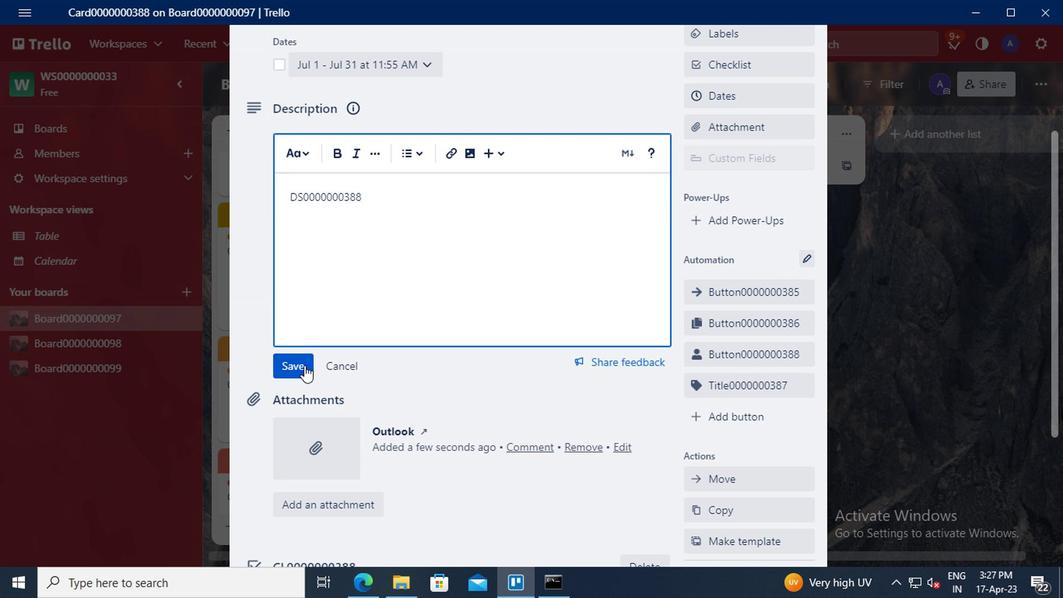 
Action: Mouse scrolled (301, 366) with delta (0, 0)
Screenshot: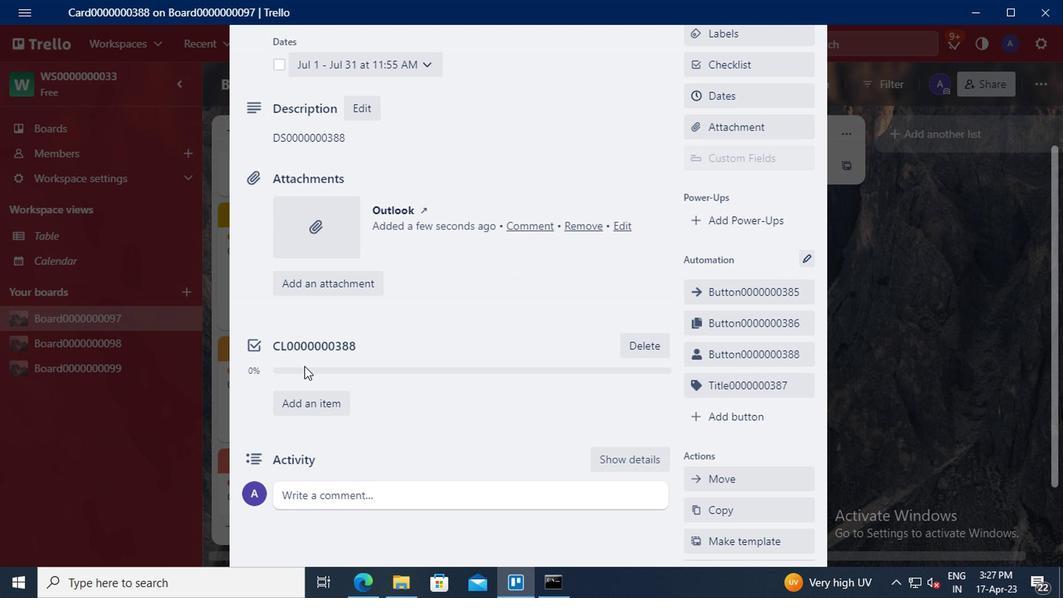 
Action: Mouse moved to (314, 415)
Screenshot: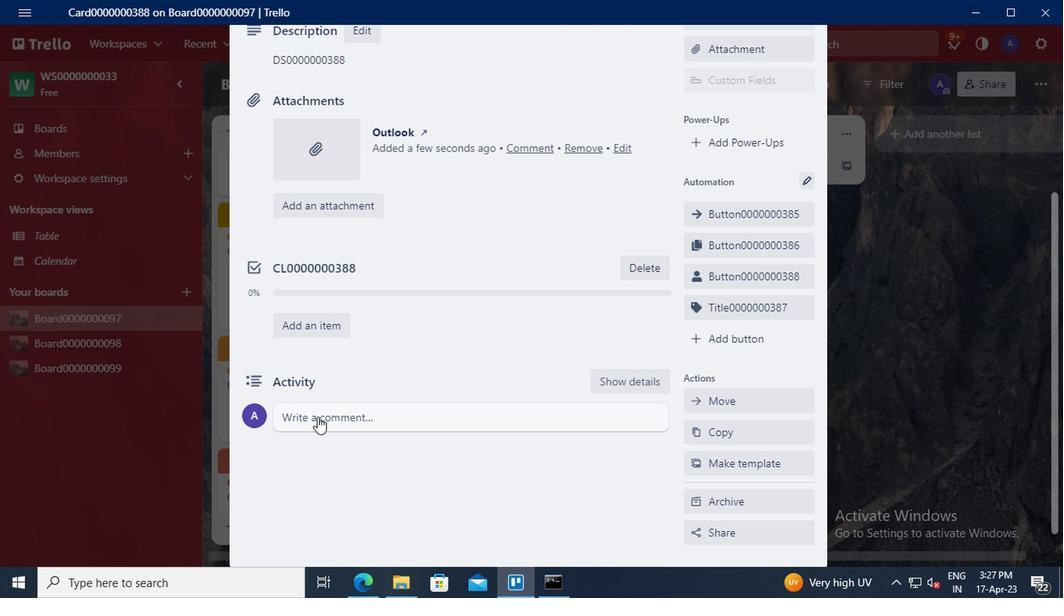 
Action: Mouse pressed left at (314, 415)
Screenshot: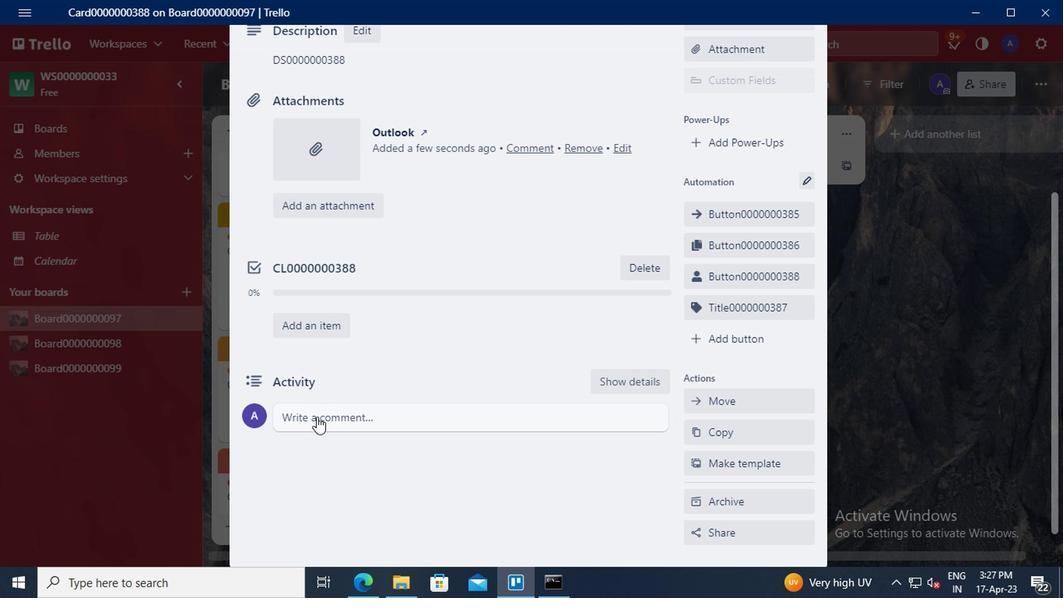 
Action: Key pressed <Key.shift><Key.shift><Key.shift>CM0000000388
Screenshot: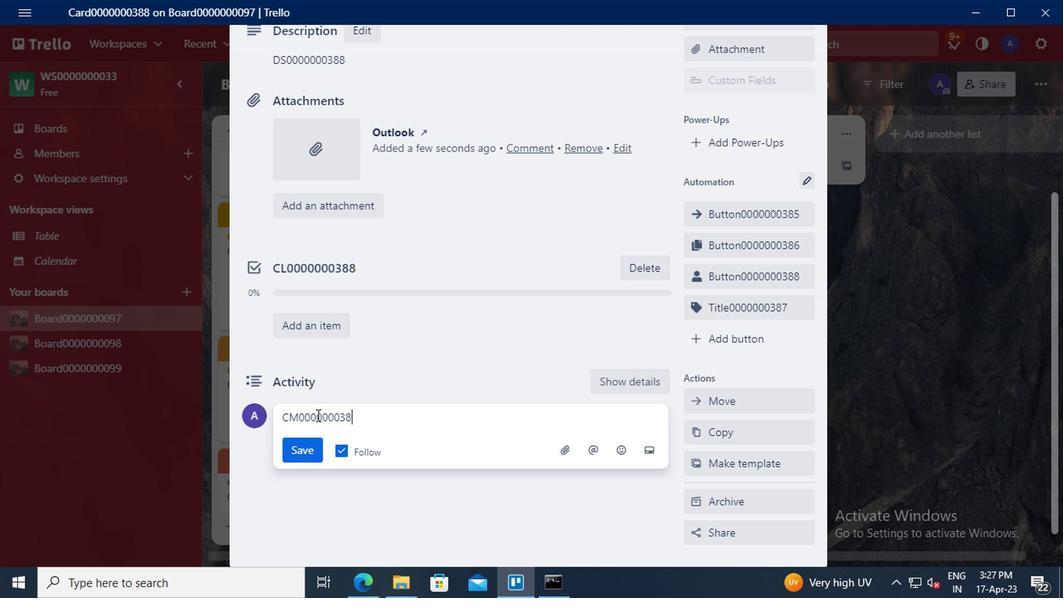 
Action: Mouse moved to (306, 449)
Screenshot: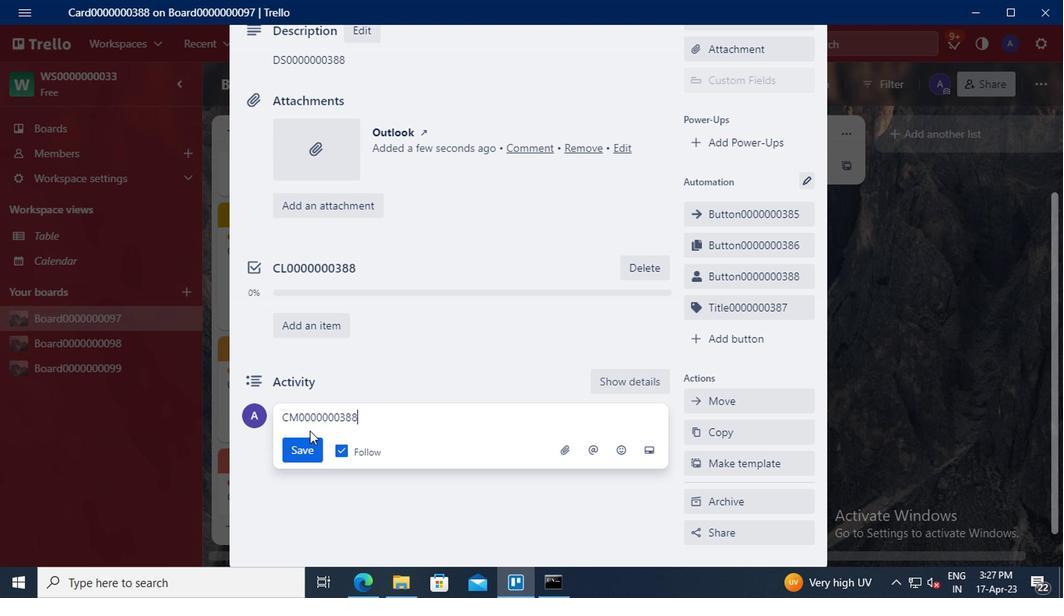 
Action: Mouse pressed left at (306, 449)
Screenshot: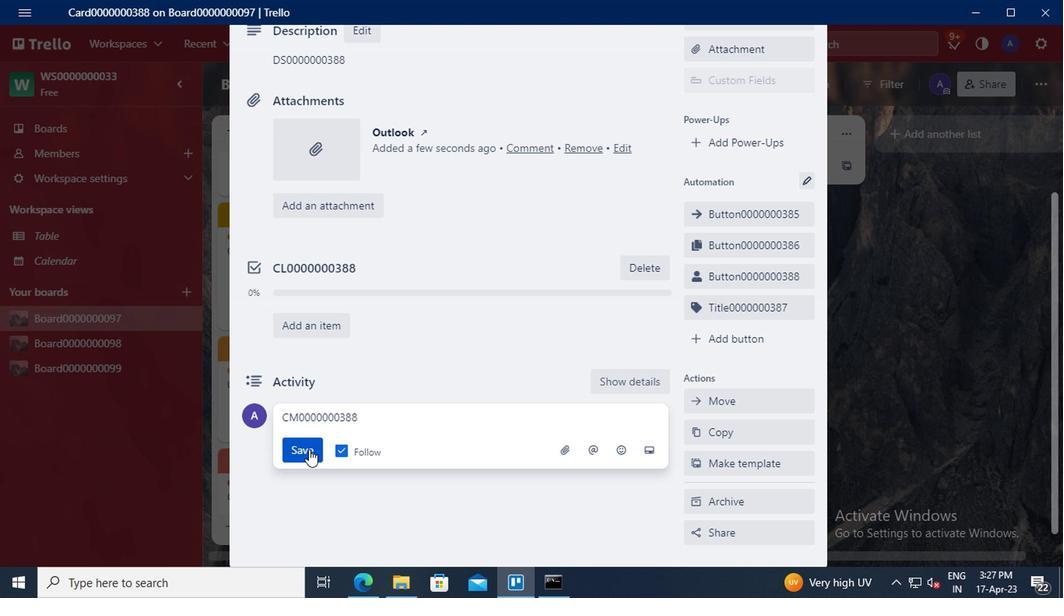 
